 Task: Check the sale-to-list ratio of formal dining room in the last 5 years.
Action: Mouse moved to (985, 229)
Screenshot: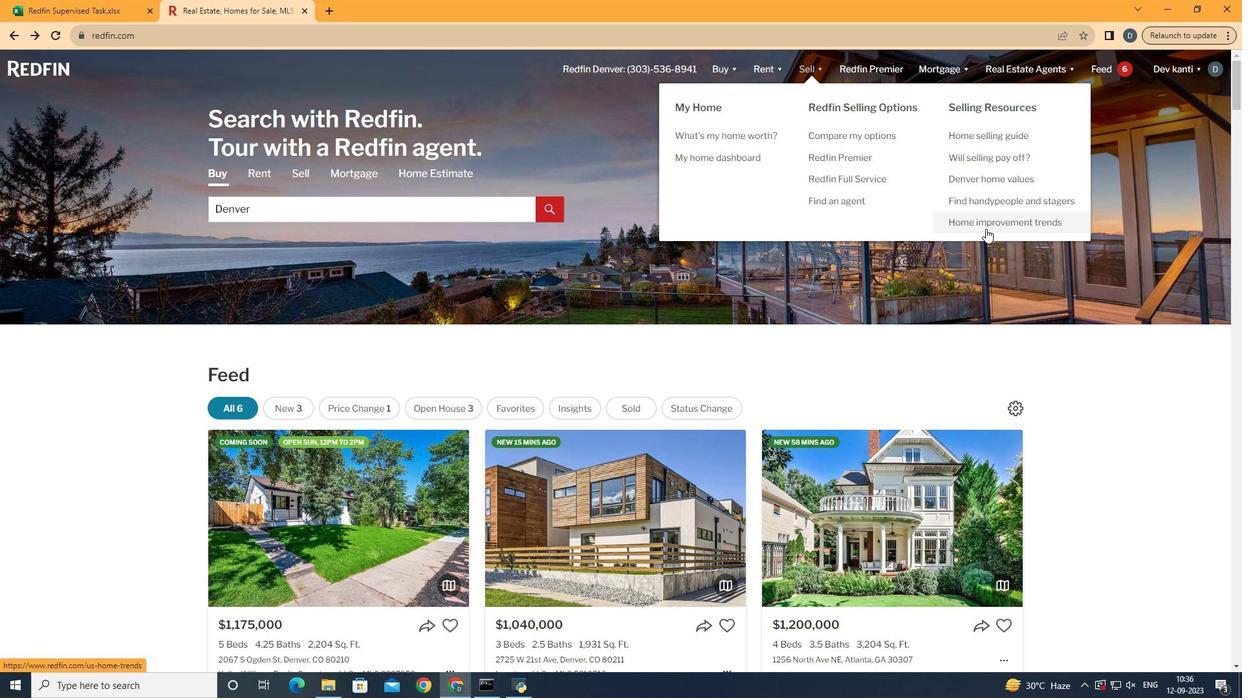 
Action: Mouse pressed left at (985, 229)
Screenshot: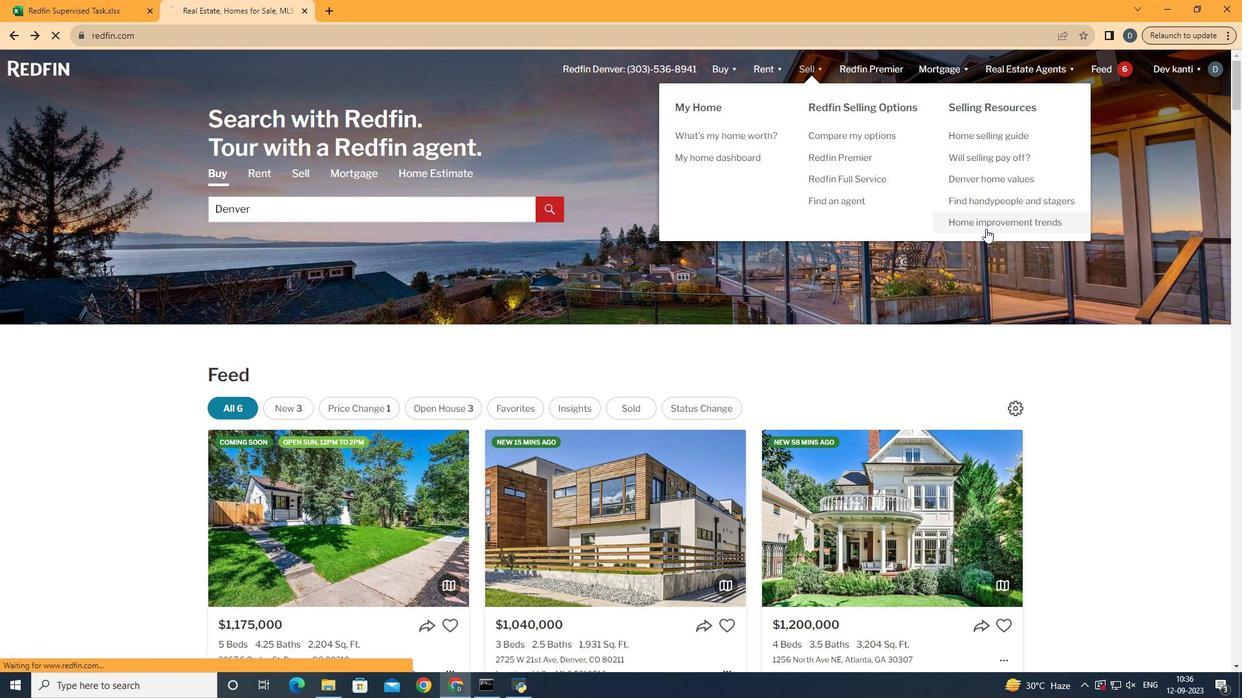 
Action: Mouse moved to (323, 247)
Screenshot: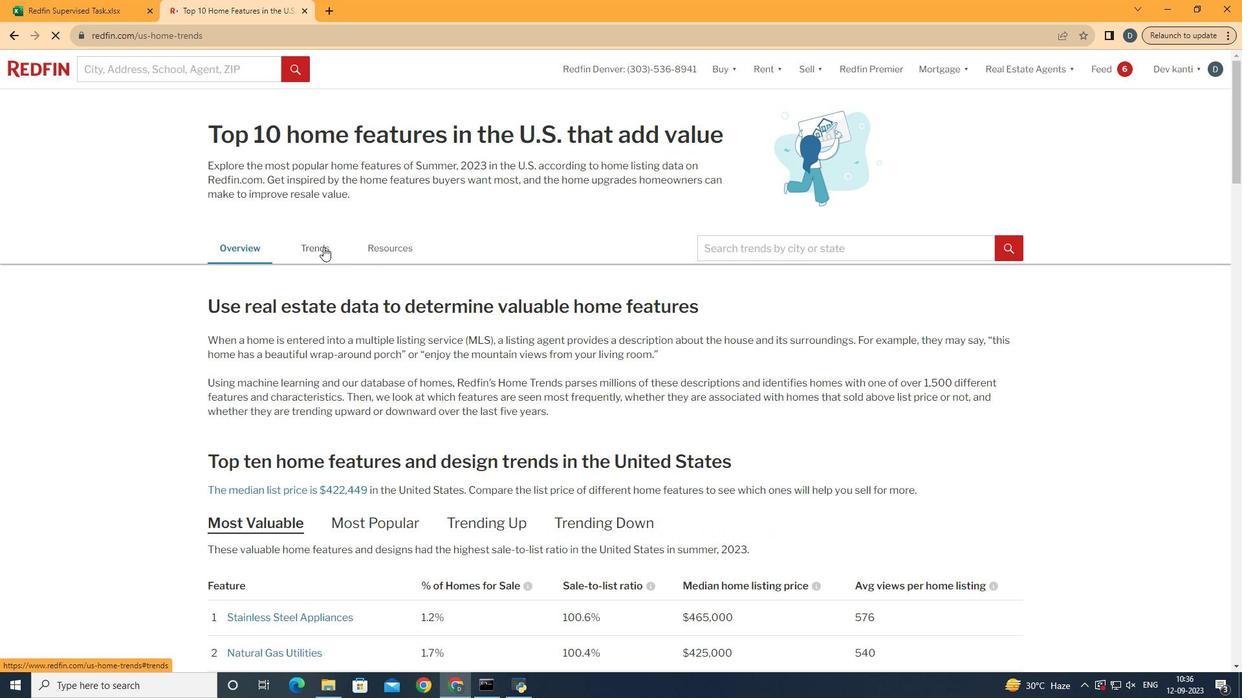
Action: Mouse pressed left at (323, 247)
Screenshot: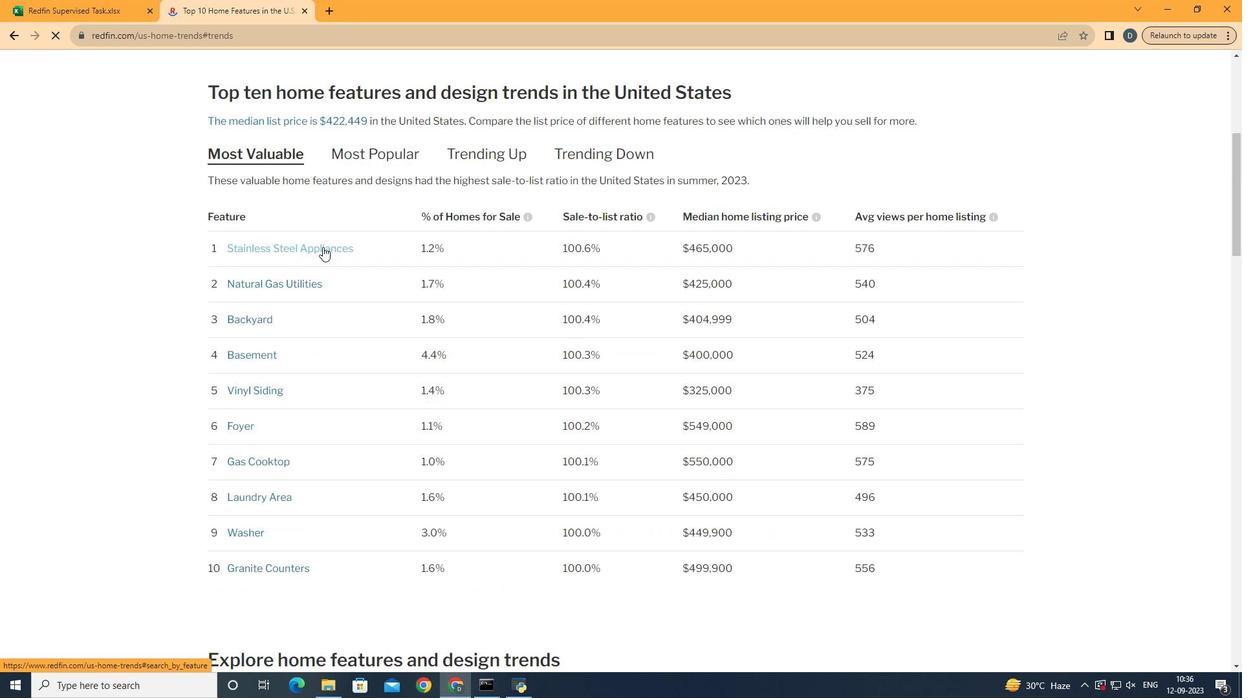
Action: Mouse moved to (364, 301)
Screenshot: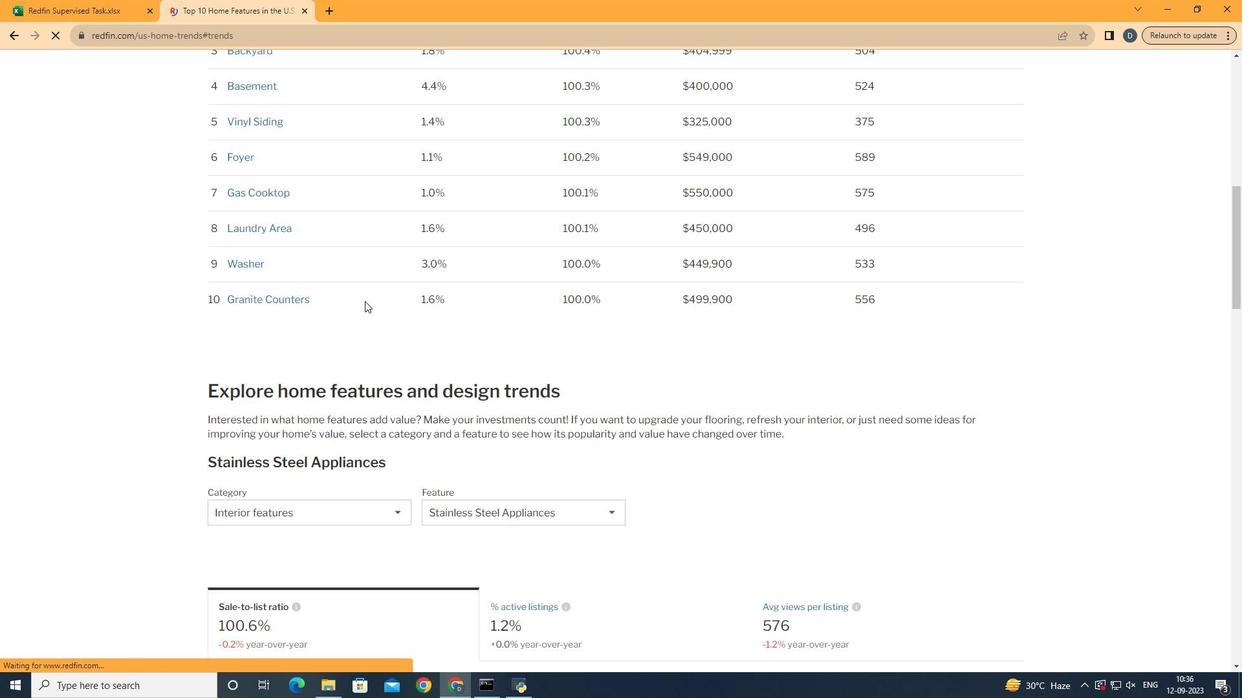 
Action: Mouse scrolled (364, 300) with delta (0, 0)
Screenshot: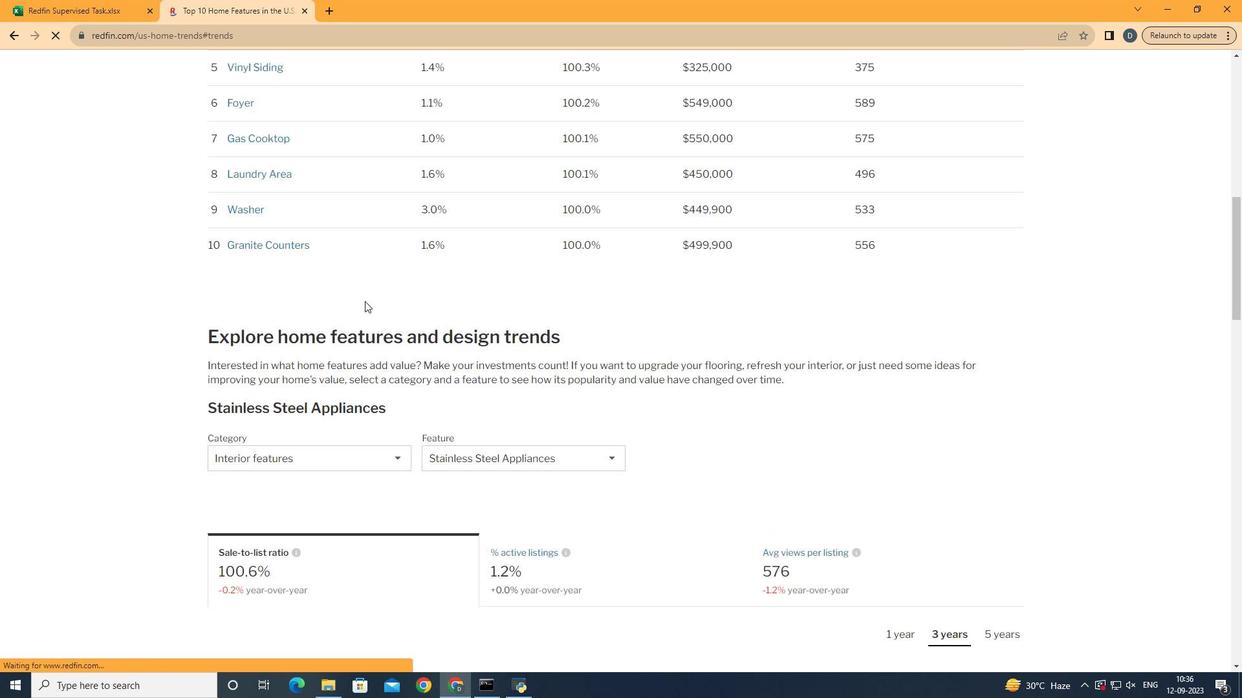 
Action: Mouse scrolled (364, 300) with delta (0, 0)
Screenshot: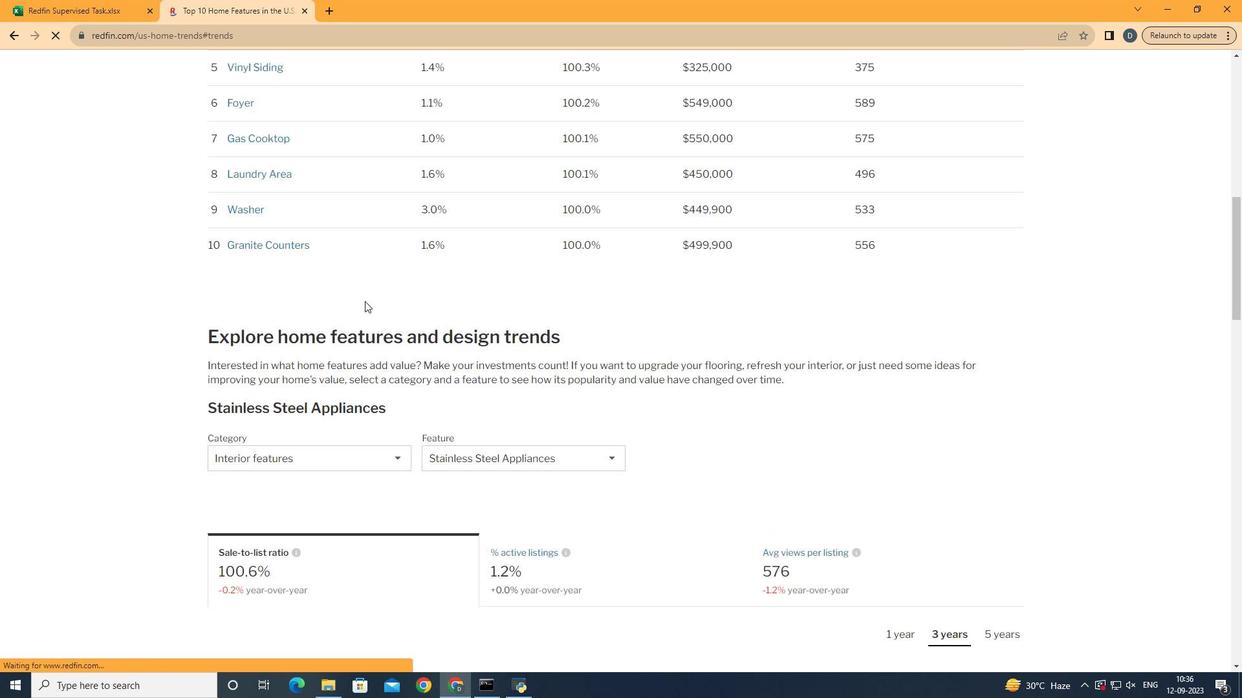 
Action: Mouse scrolled (364, 300) with delta (0, 0)
Screenshot: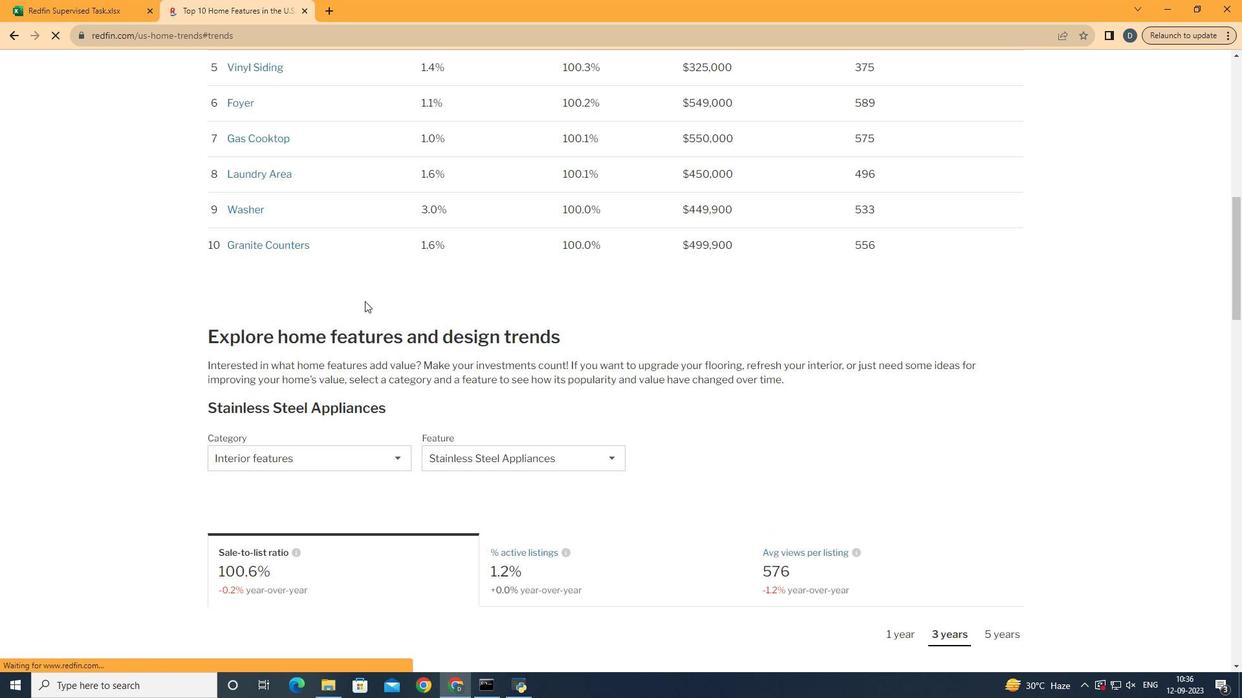 
Action: Mouse scrolled (364, 300) with delta (0, 0)
Screenshot: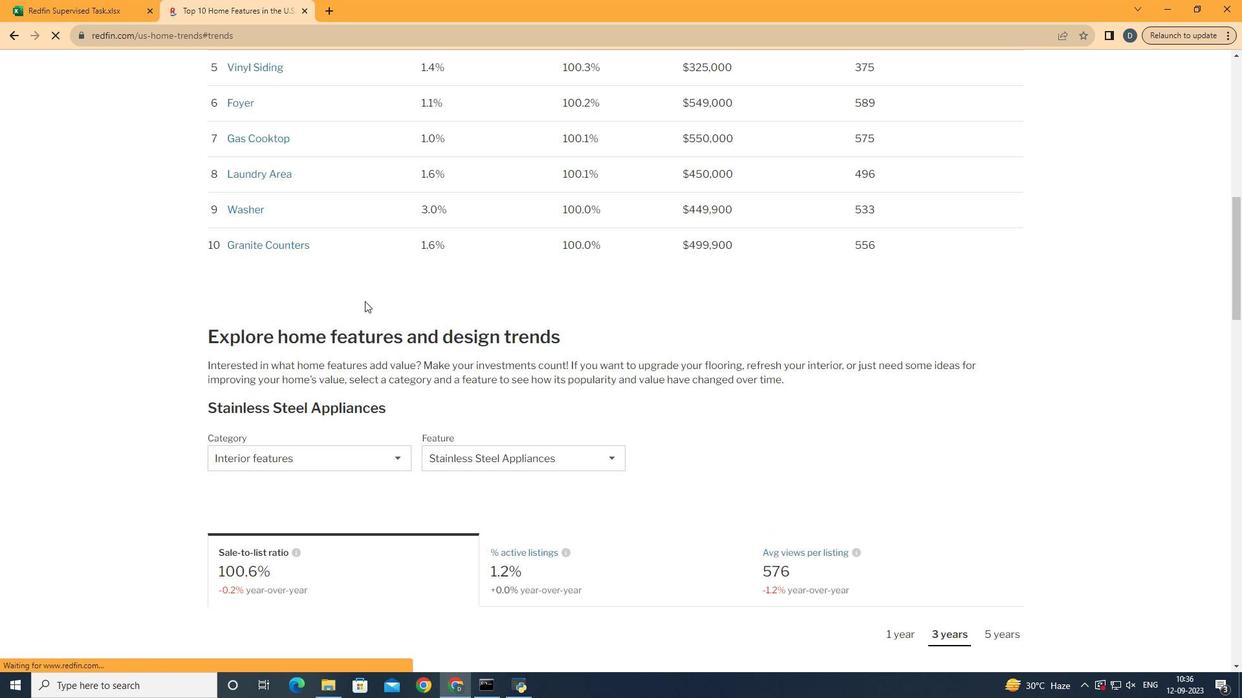 
Action: Mouse scrolled (364, 300) with delta (0, 0)
Screenshot: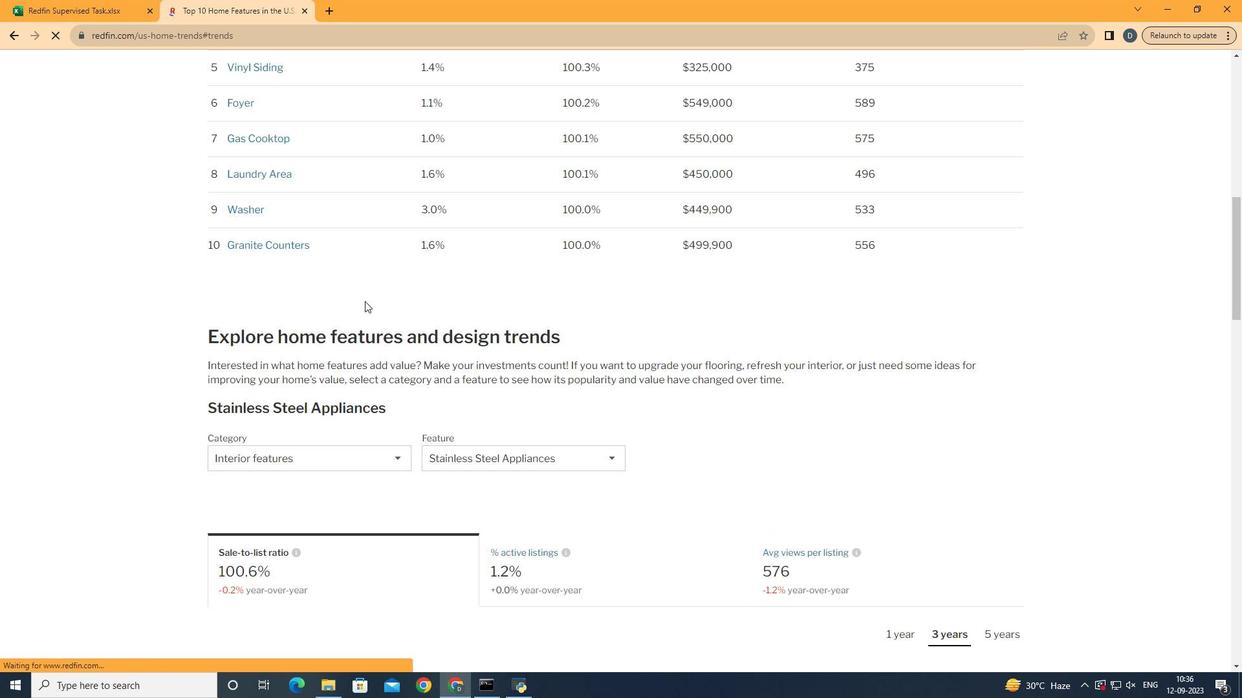 
Action: Mouse scrolled (364, 300) with delta (0, 0)
Screenshot: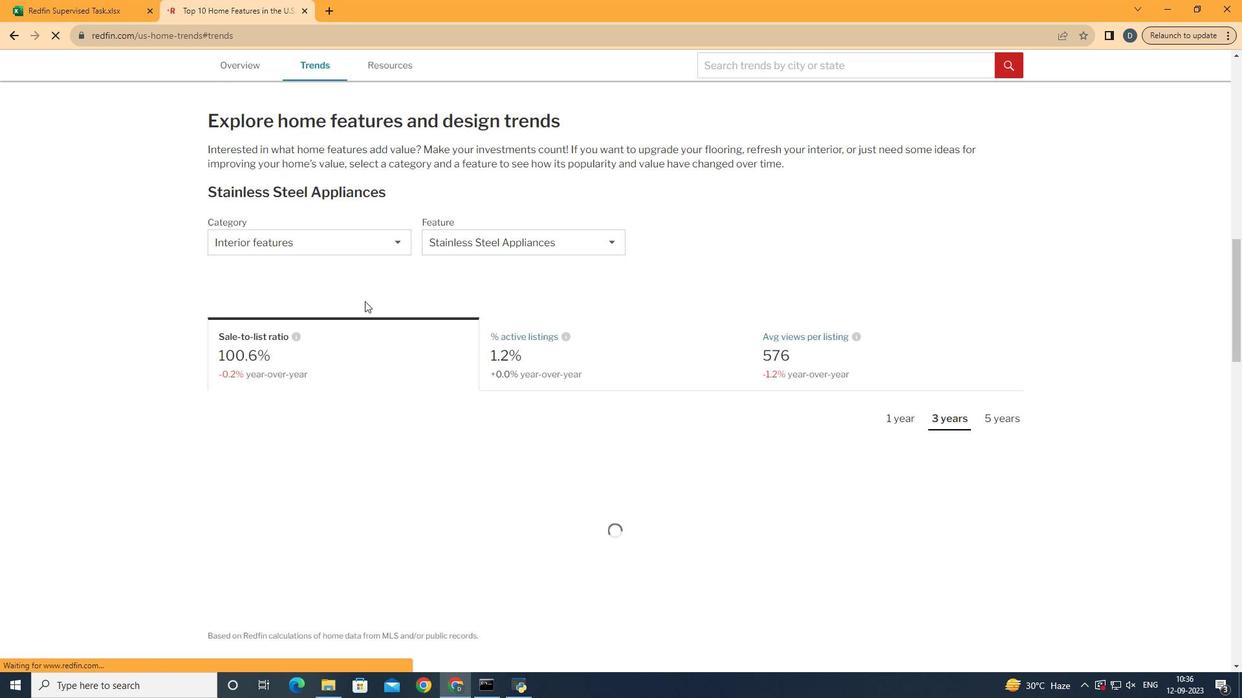 
Action: Mouse scrolled (364, 300) with delta (0, 0)
Screenshot: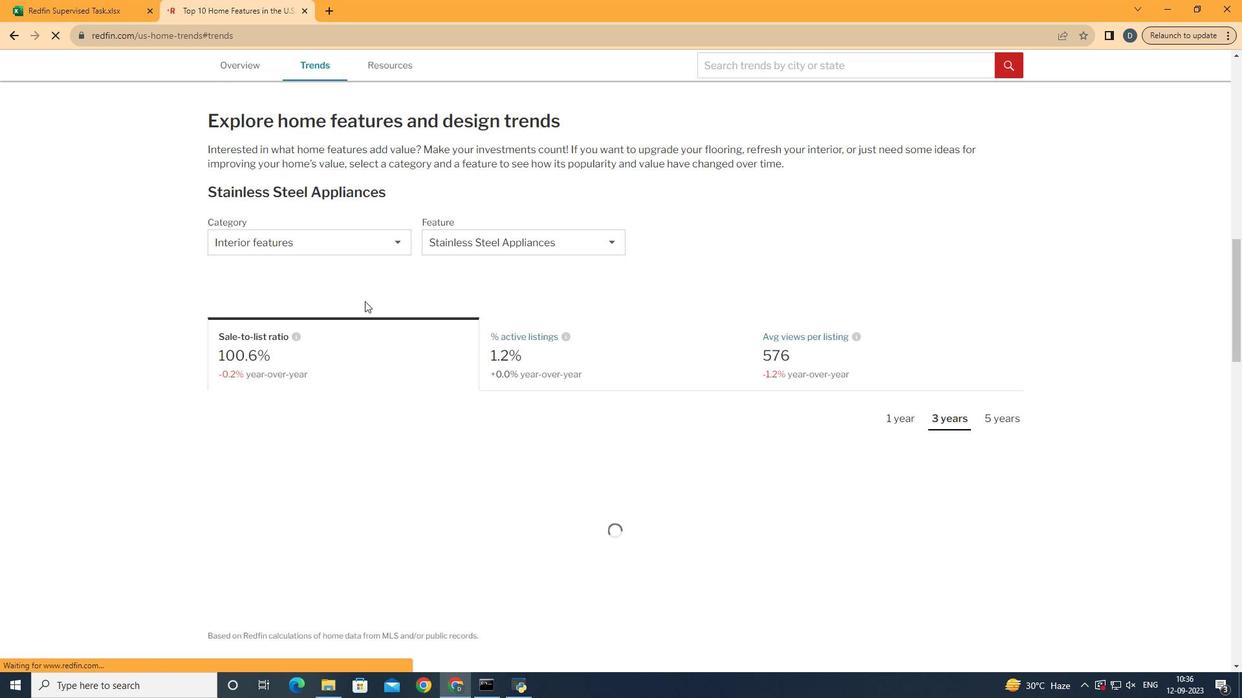 
Action: Mouse scrolled (364, 300) with delta (0, 0)
Screenshot: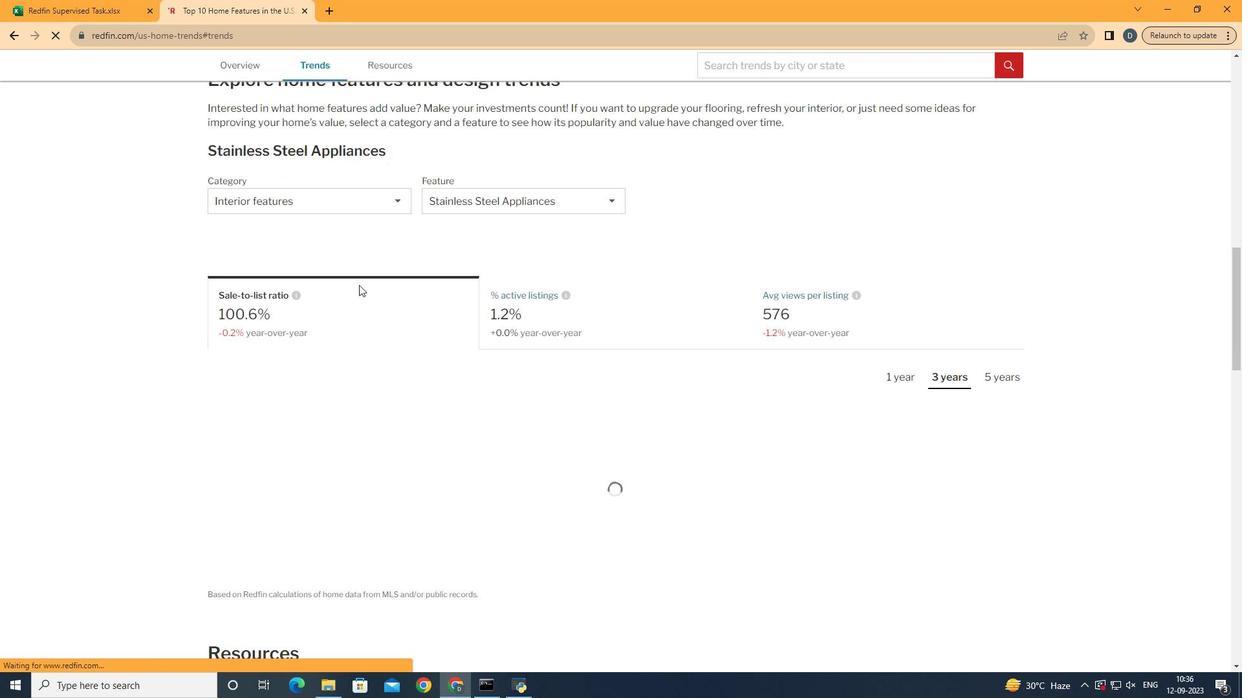 
Action: Mouse scrolled (364, 300) with delta (0, 0)
Screenshot: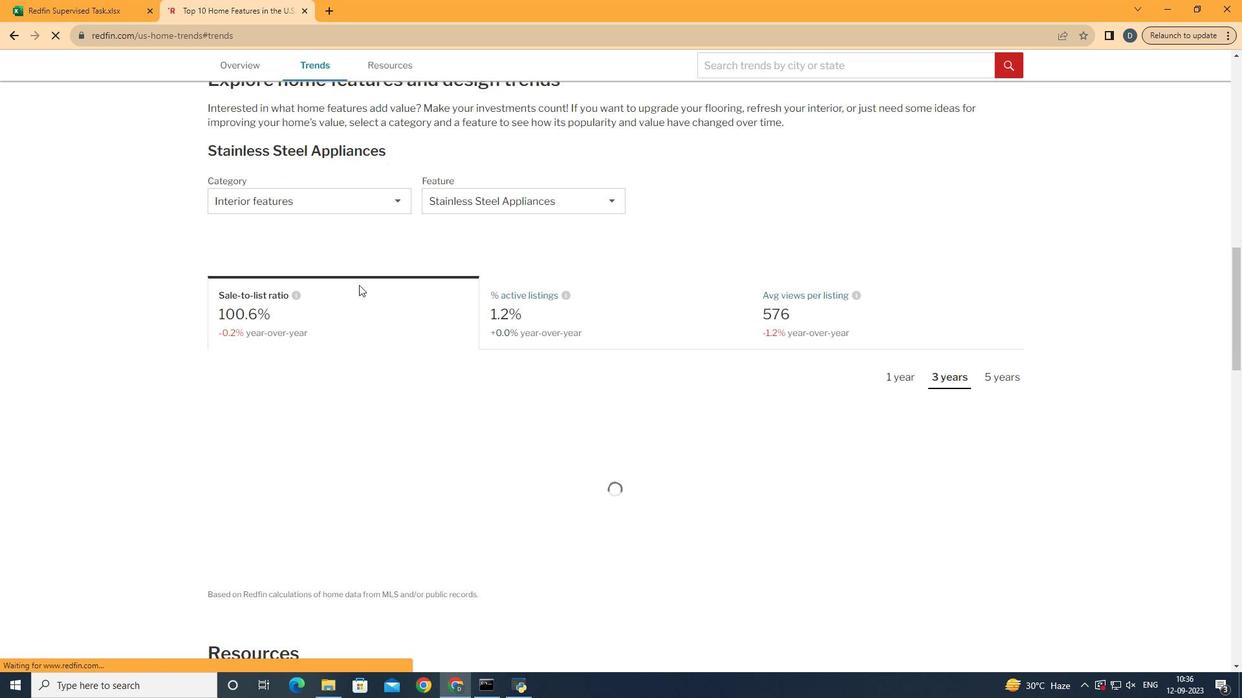 
Action: Mouse moved to (366, 247)
Screenshot: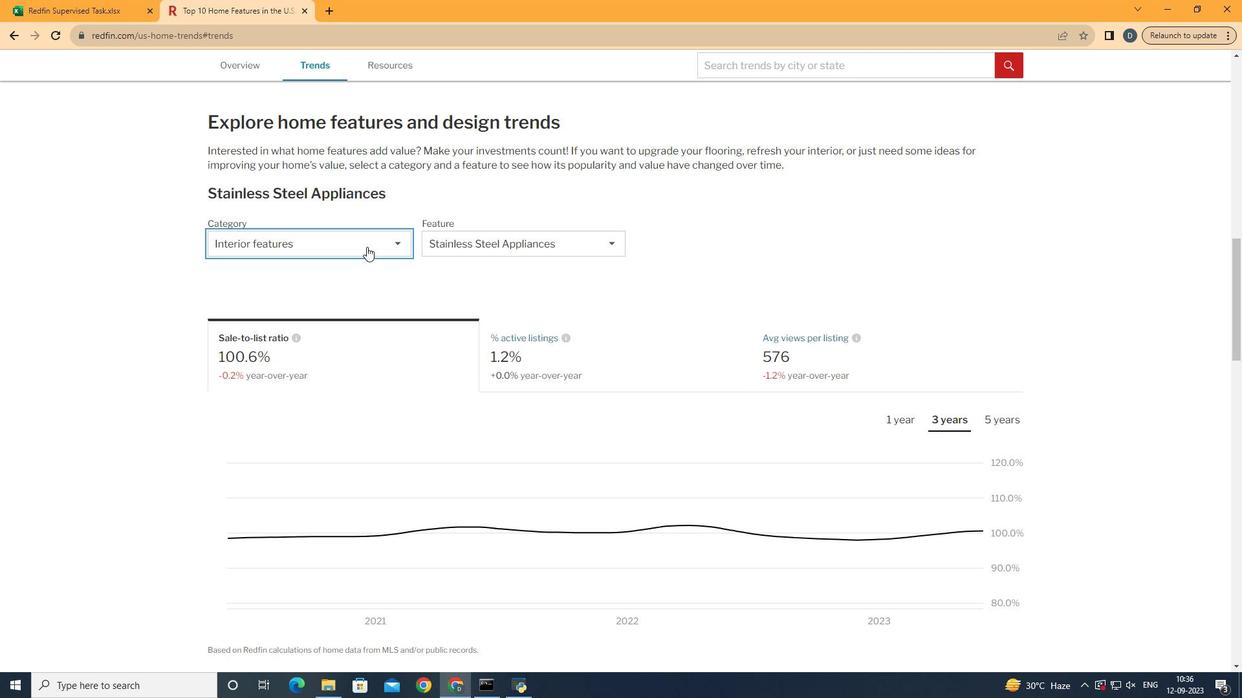 
Action: Mouse pressed left at (366, 247)
Screenshot: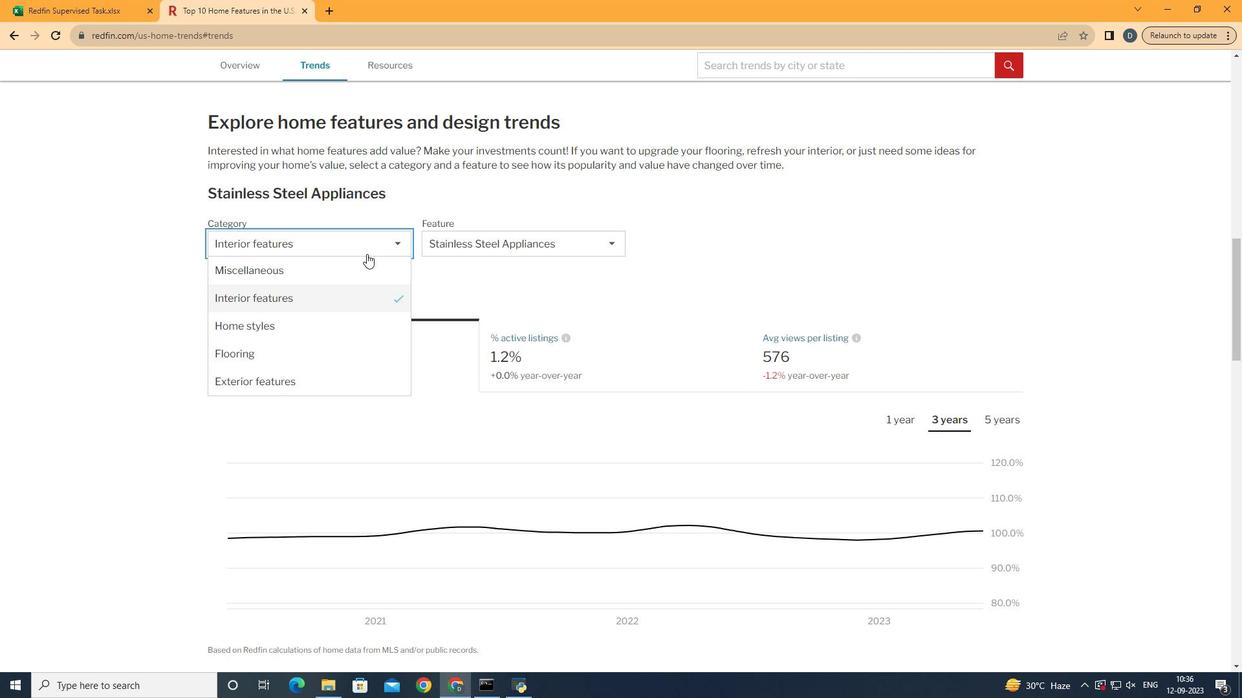 
Action: Mouse moved to (371, 319)
Screenshot: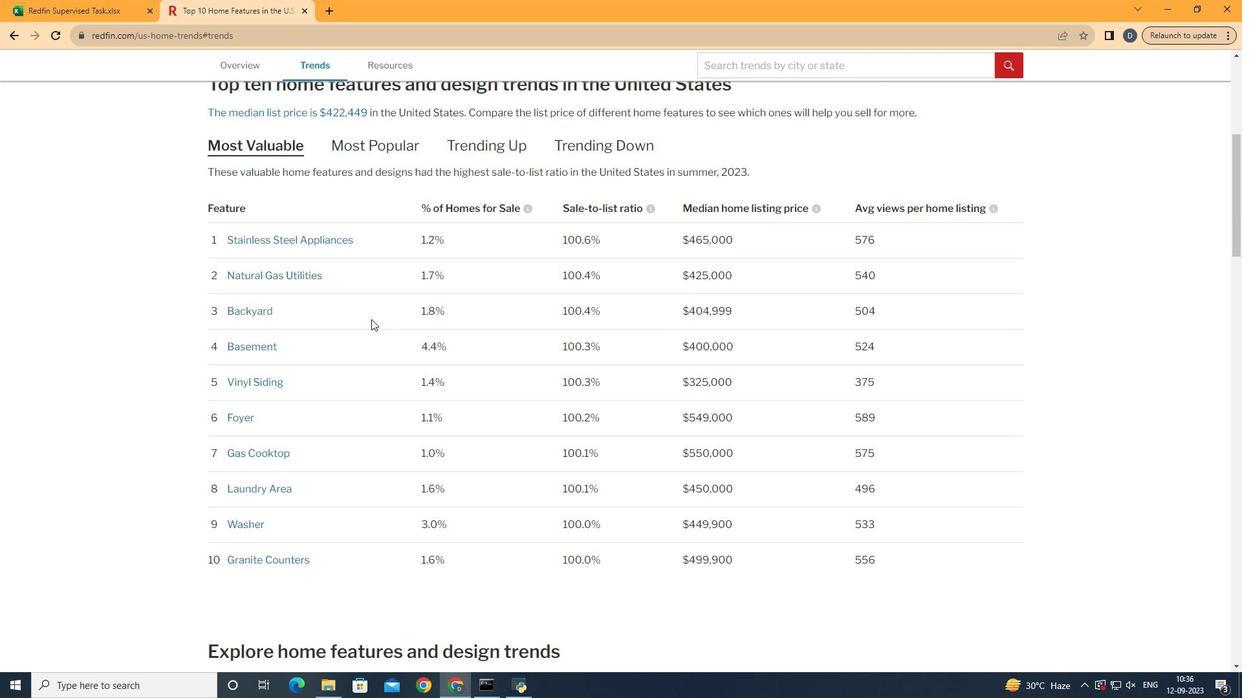 
Action: Mouse scrolled (371, 318) with delta (0, 0)
Screenshot: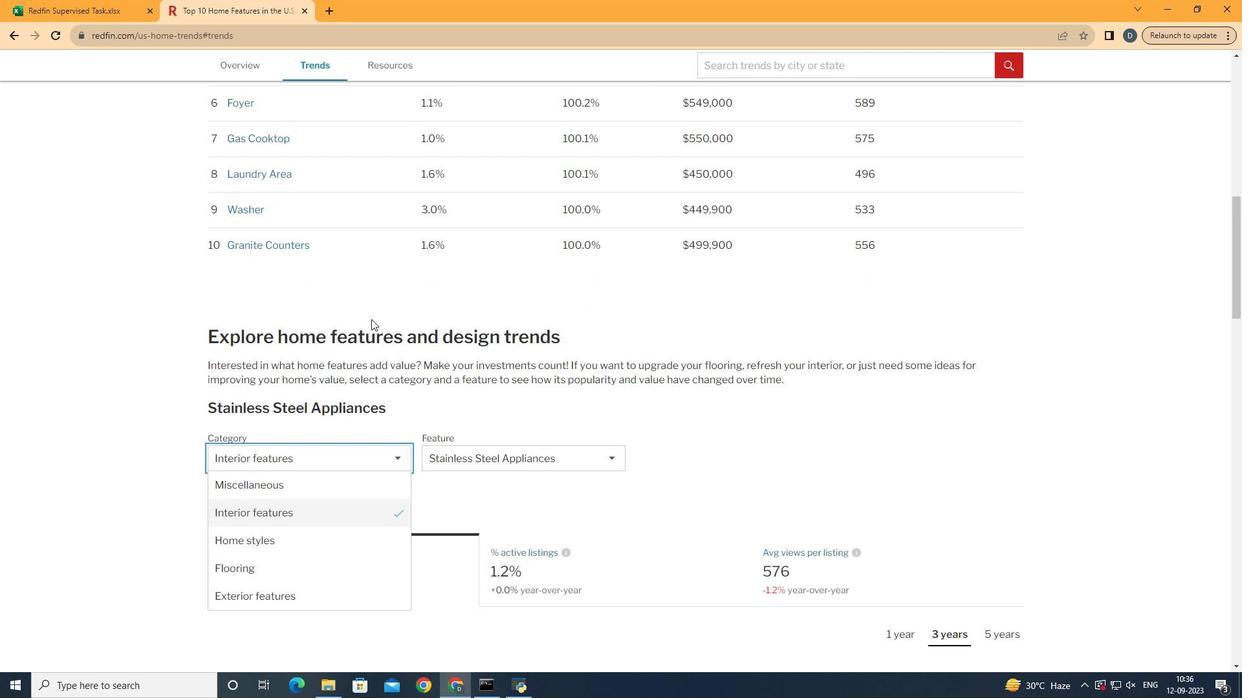 
Action: Mouse scrolled (371, 318) with delta (0, 0)
Screenshot: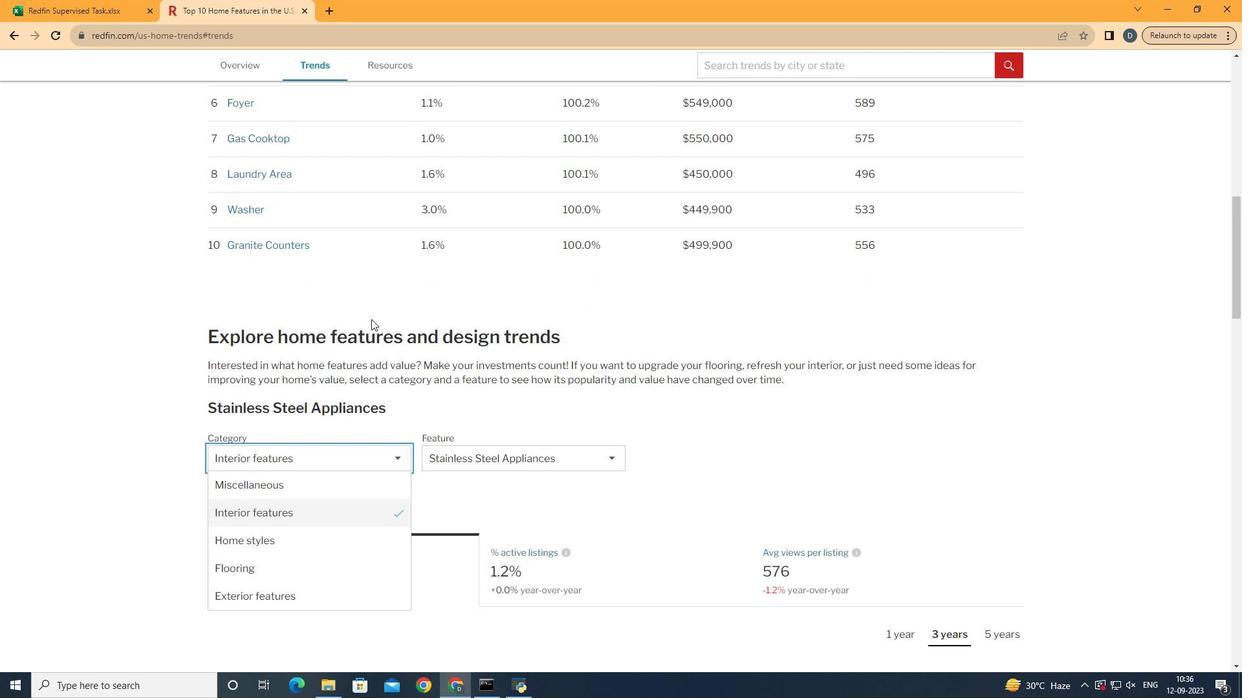 
Action: Mouse scrolled (371, 318) with delta (0, 0)
Screenshot: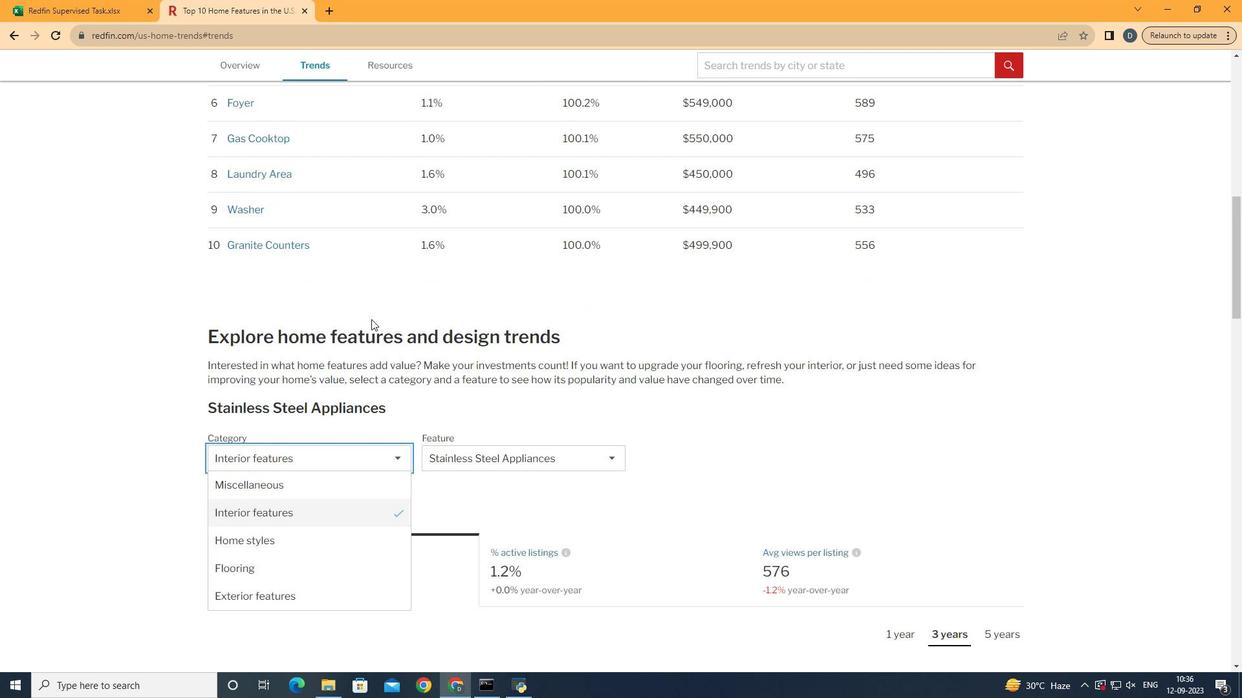 
Action: Mouse scrolled (371, 318) with delta (0, 0)
Screenshot: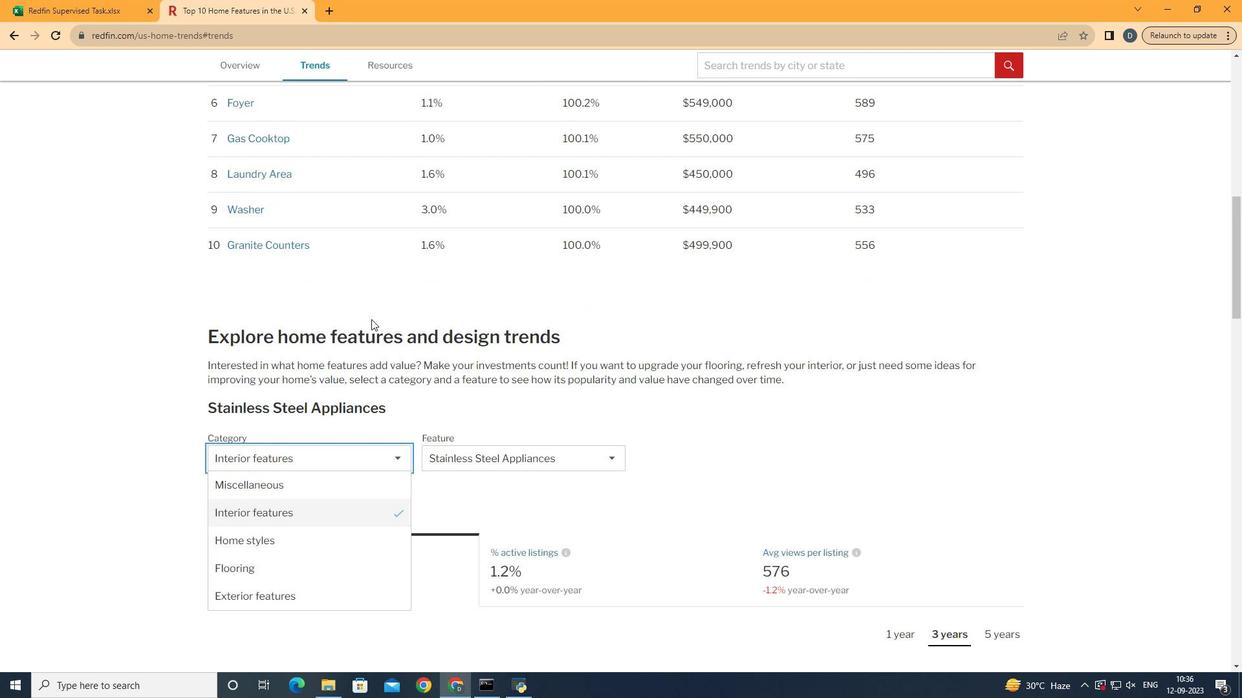 
Action: Mouse scrolled (371, 318) with delta (0, 0)
Screenshot: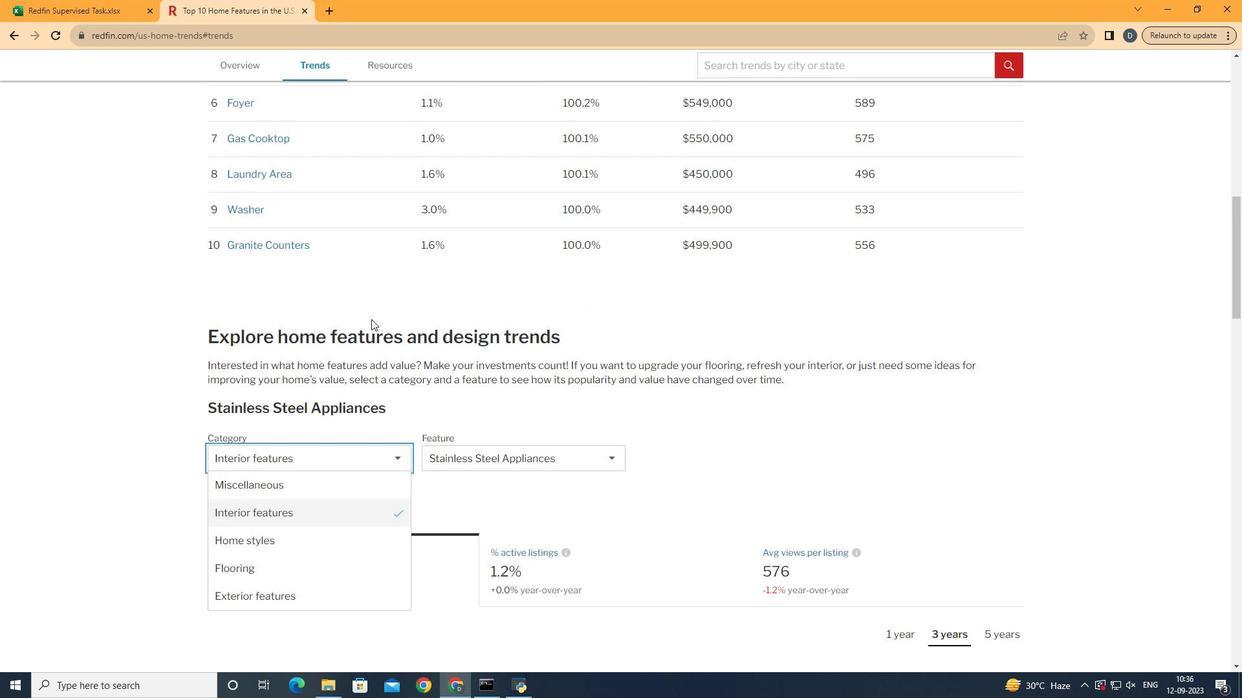 
Action: Mouse scrolled (371, 318) with delta (0, 0)
Screenshot: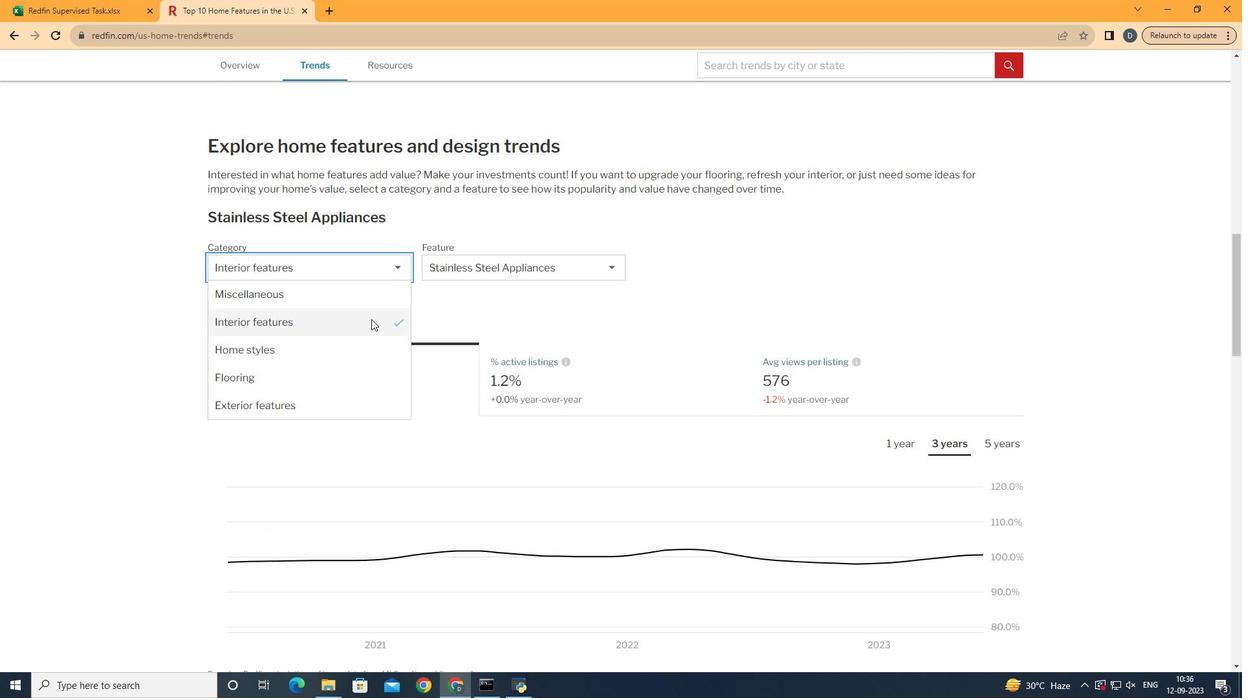 
Action: Mouse scrolled (371, 318) with delta (0, 0)
Screenshot: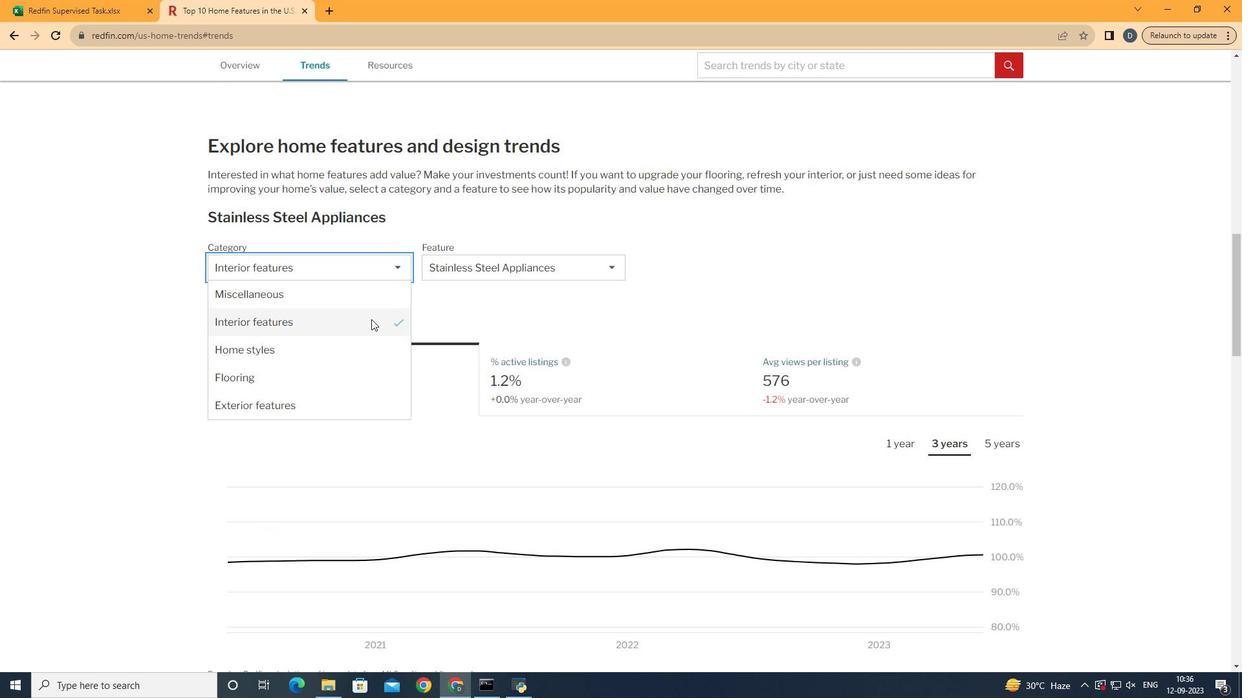 
Action: Mouse scrolled (371, 318) with delta (0, 0)
Screenshot: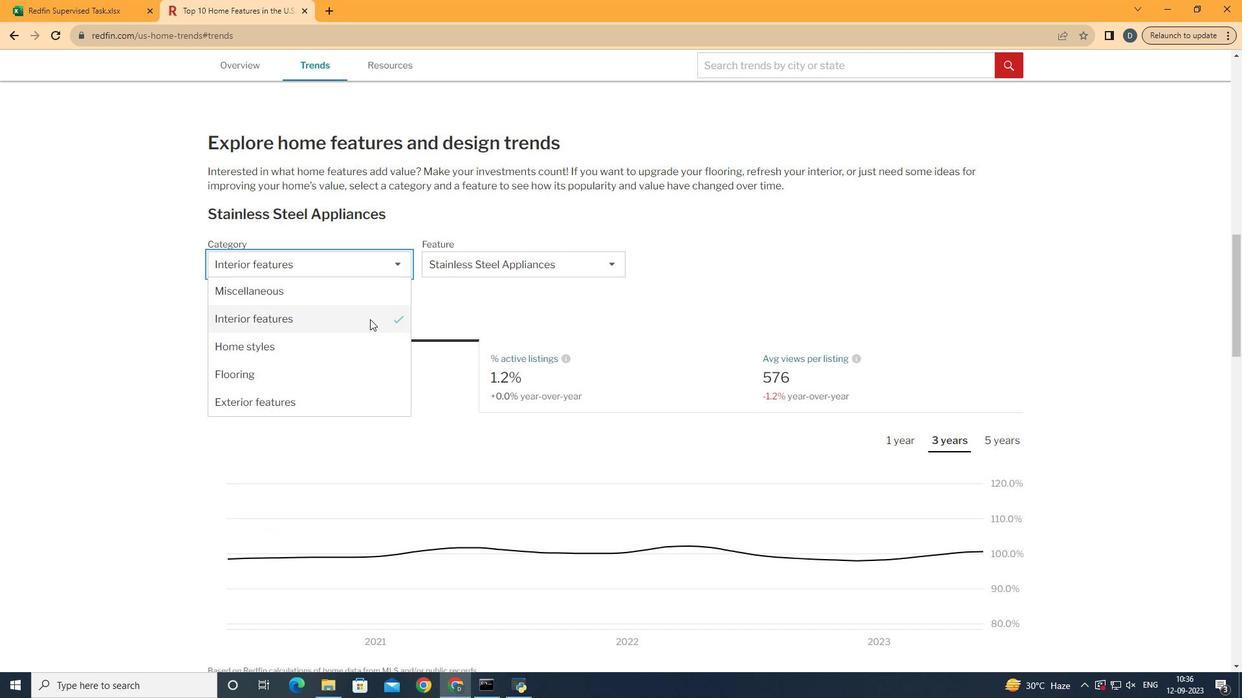 
Action: Mouse moved to (370, 319)
Screenshot: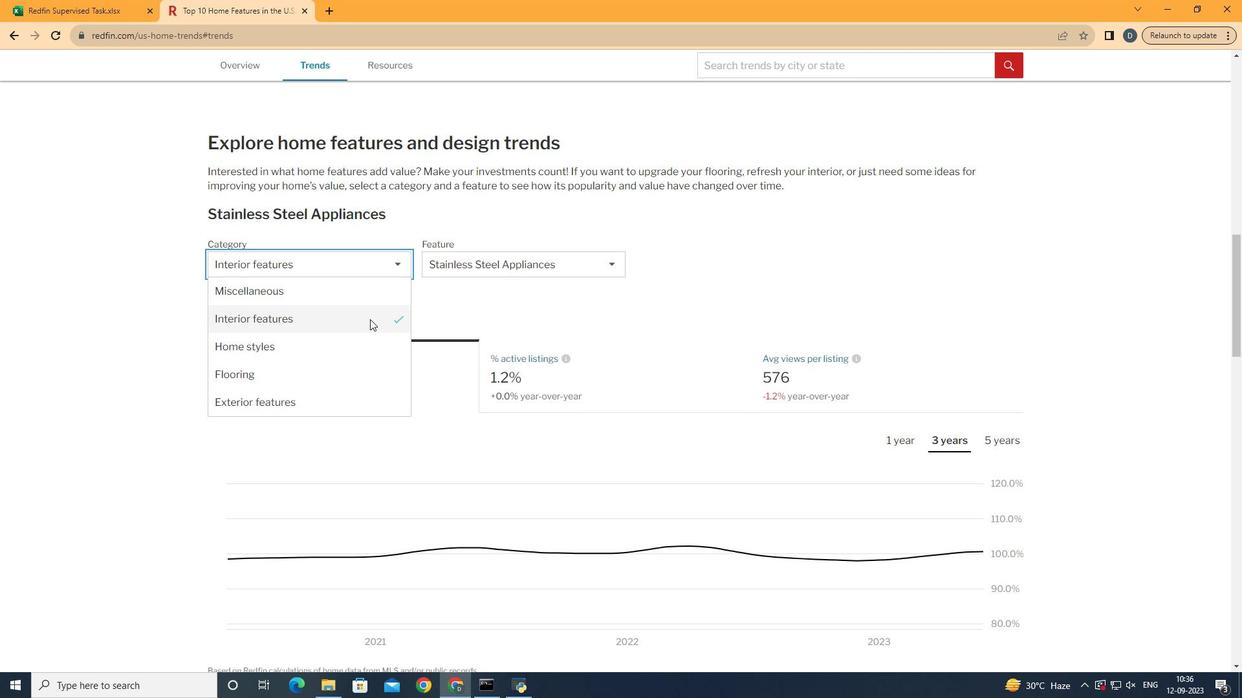 
Action: Mouse pressed left at (370, 319)
Screenshot: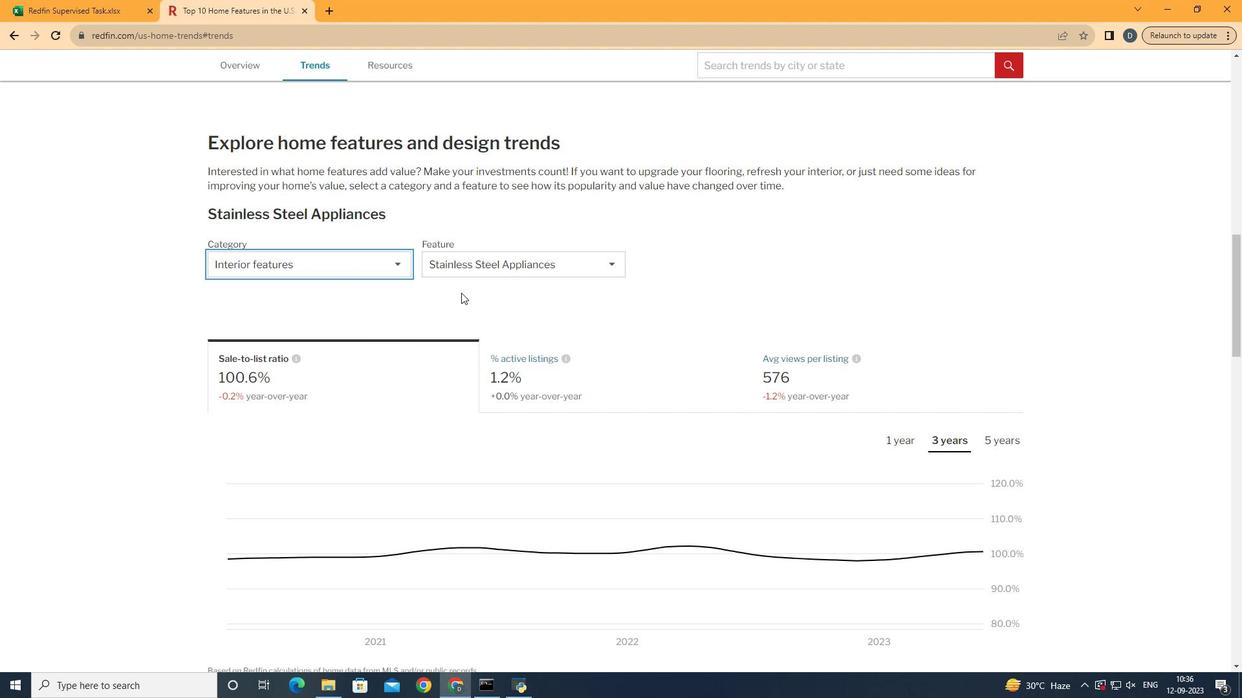 
Action: Mouse moved to (550, 255)
Screenshot: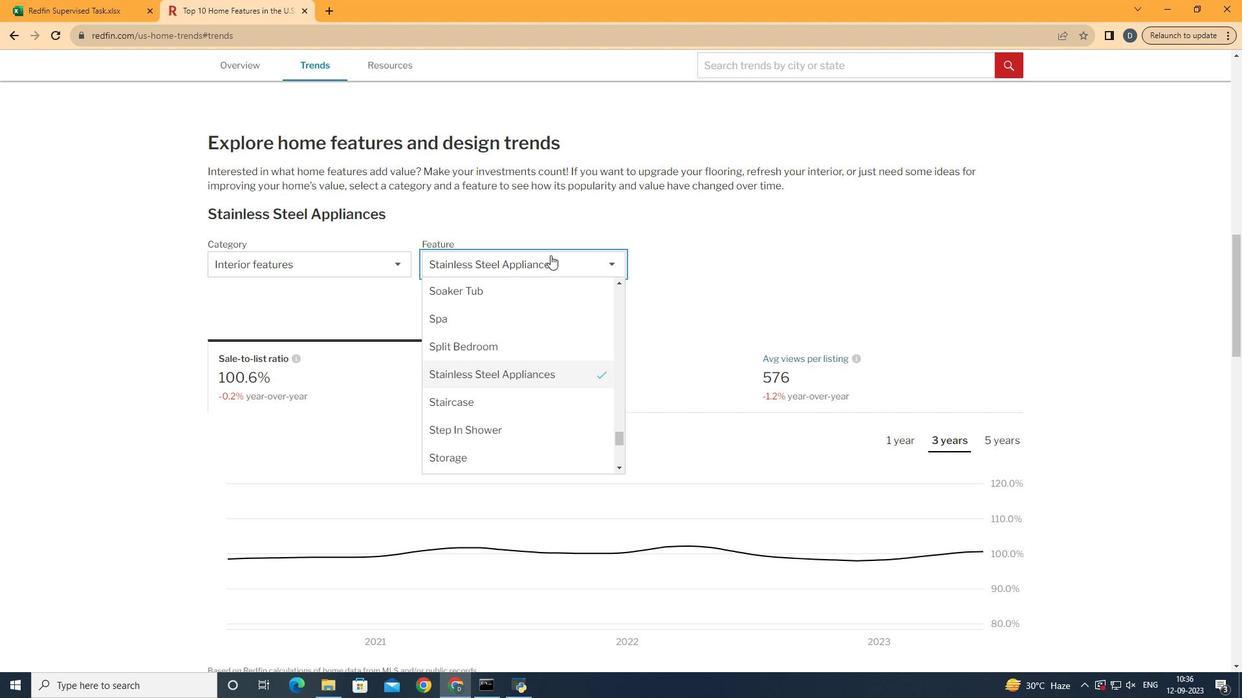 
Action: Mouse pressed left at (550, 255)
Screenshot: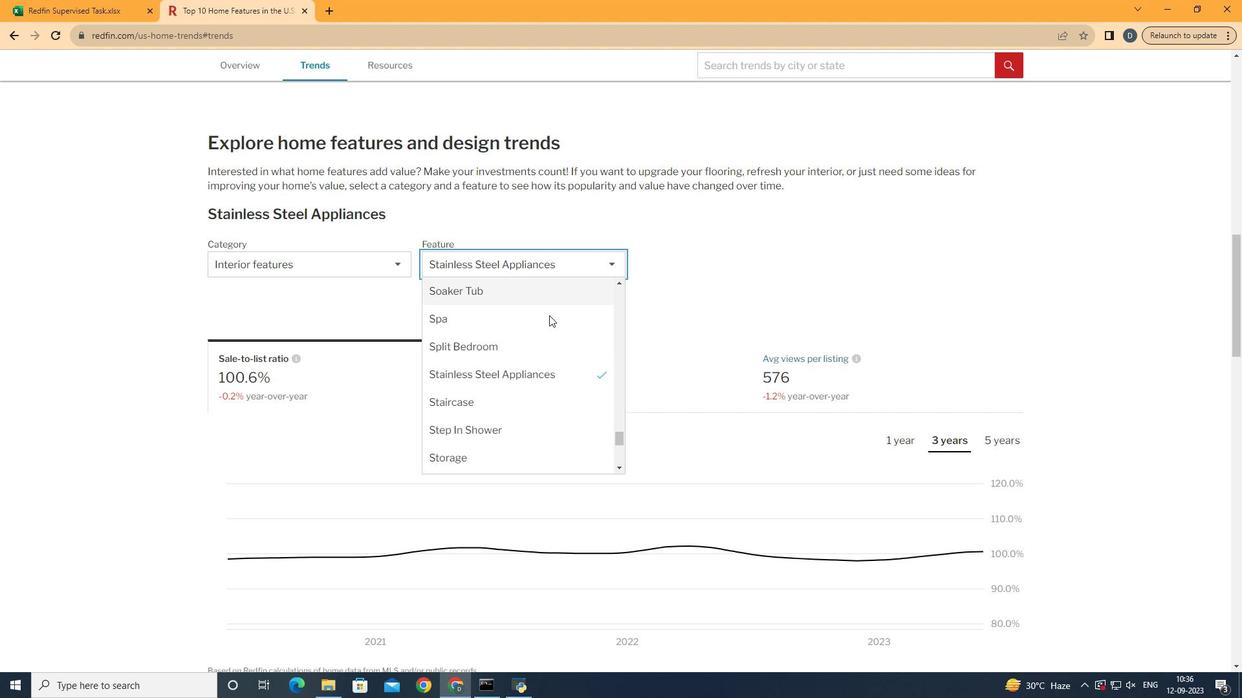 
Action: Mouse moved to (553, 342)
Screenshot: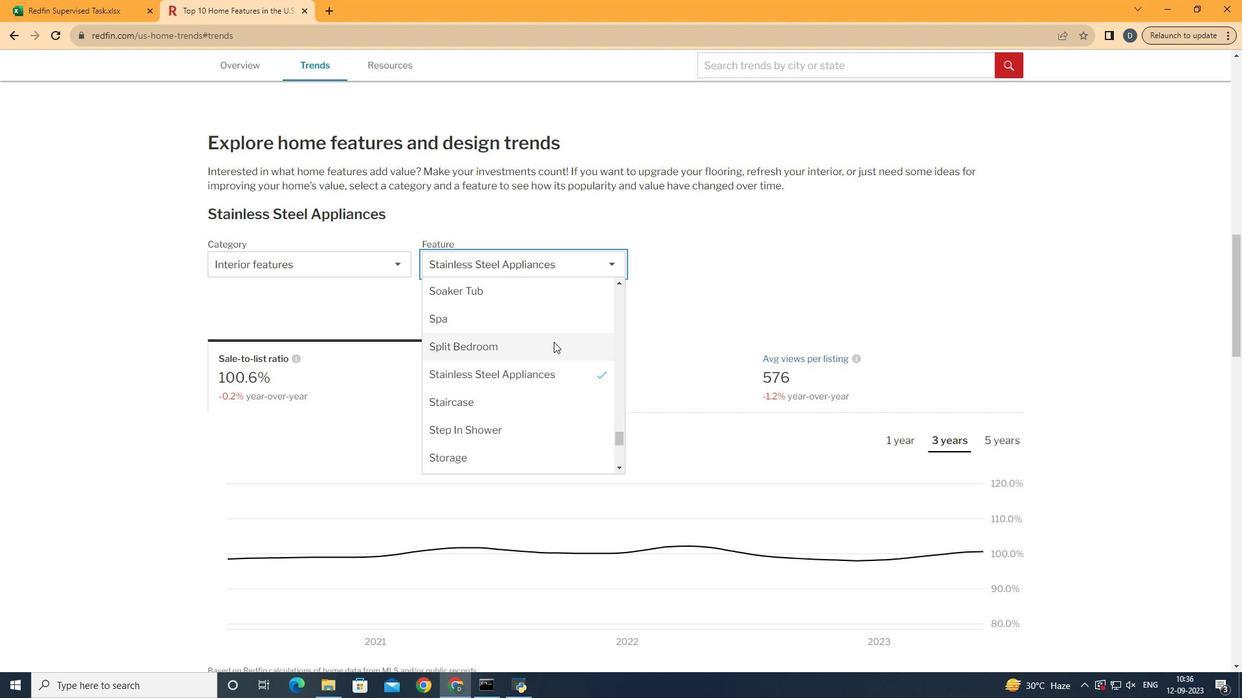 
Action: Mouse scrolled (553, 342) with delta (0, 0)
Screenshot: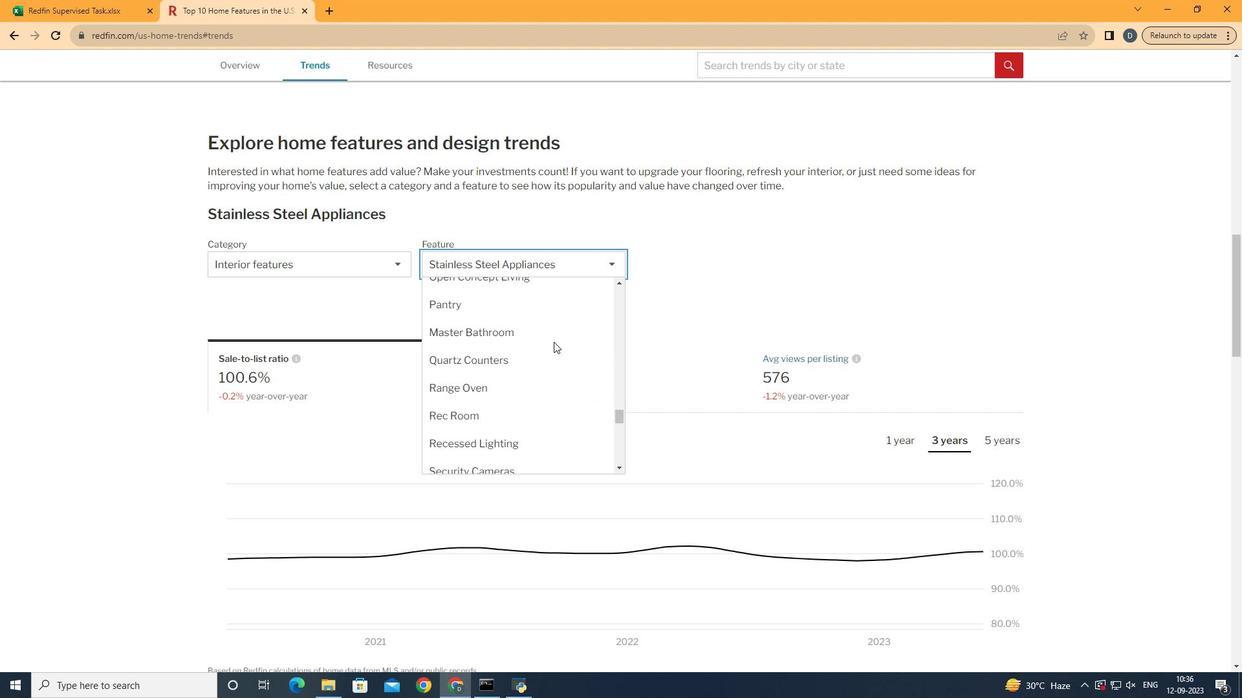 
Action: Mouse scrolled (553, 342) with delta (0, 0)
Screenshot: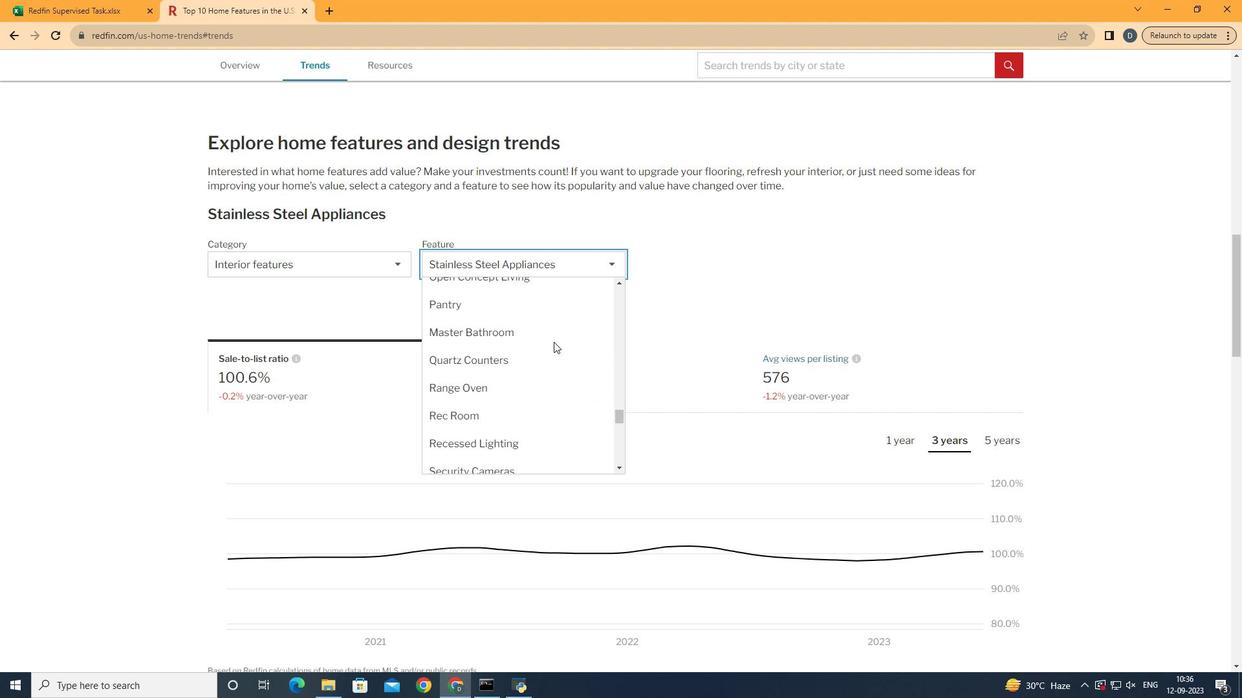 
Action: Mouse scrolled (553, 342) with delta (0, 0)
Screenshot: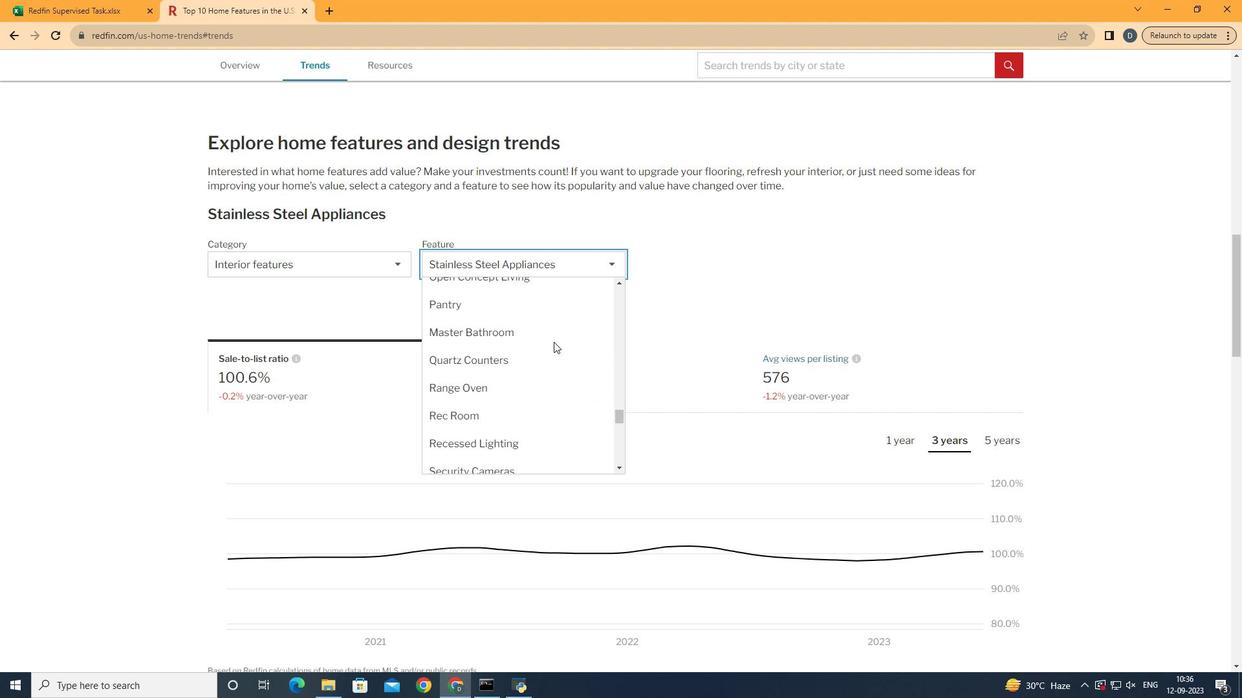 
Action: Mouse scrolled (553, 342) with delta (0, 0)
Screenshot: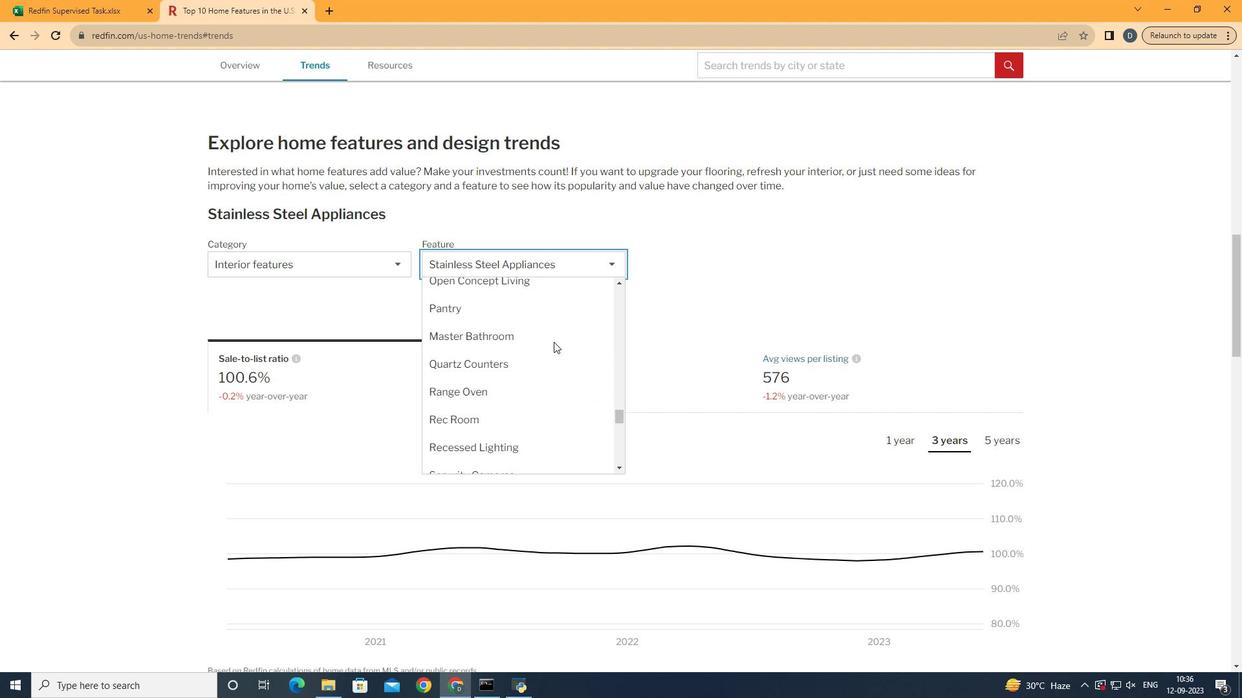 
Action: Mouse scrolled (553, 342) with delta (0, 0)
Screenshot: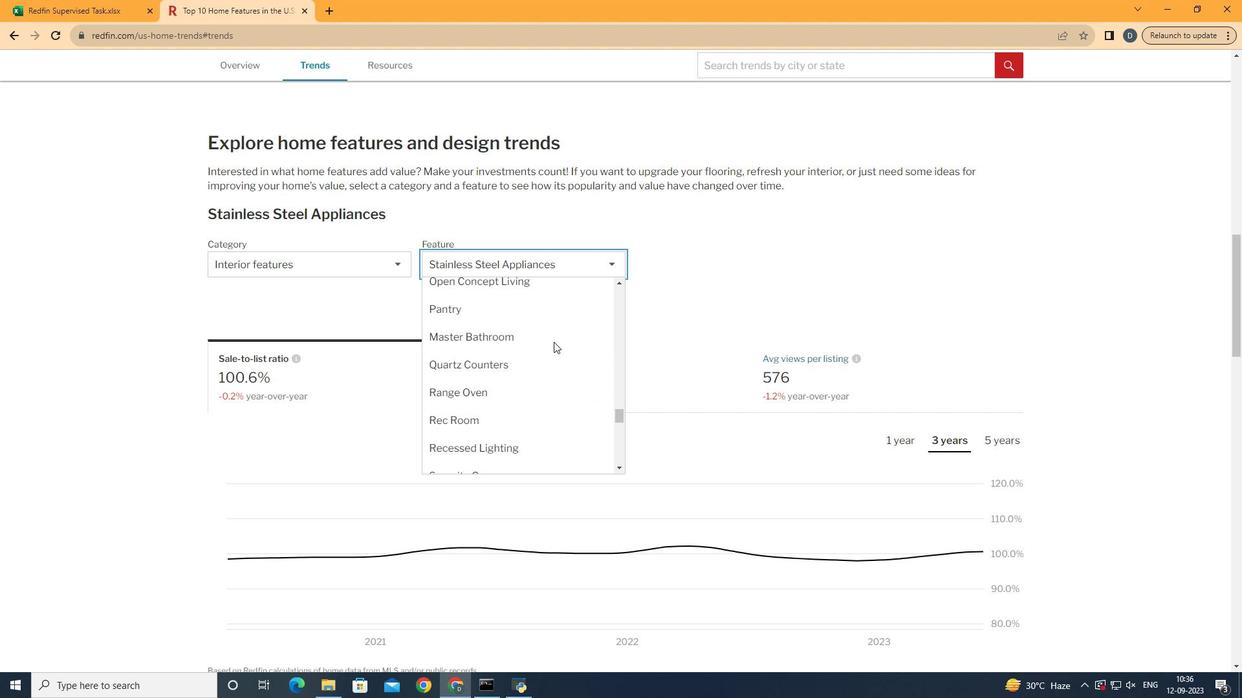 
Action: Mouse scrolled (553, 342) with delta (0, 0)
Screenshot: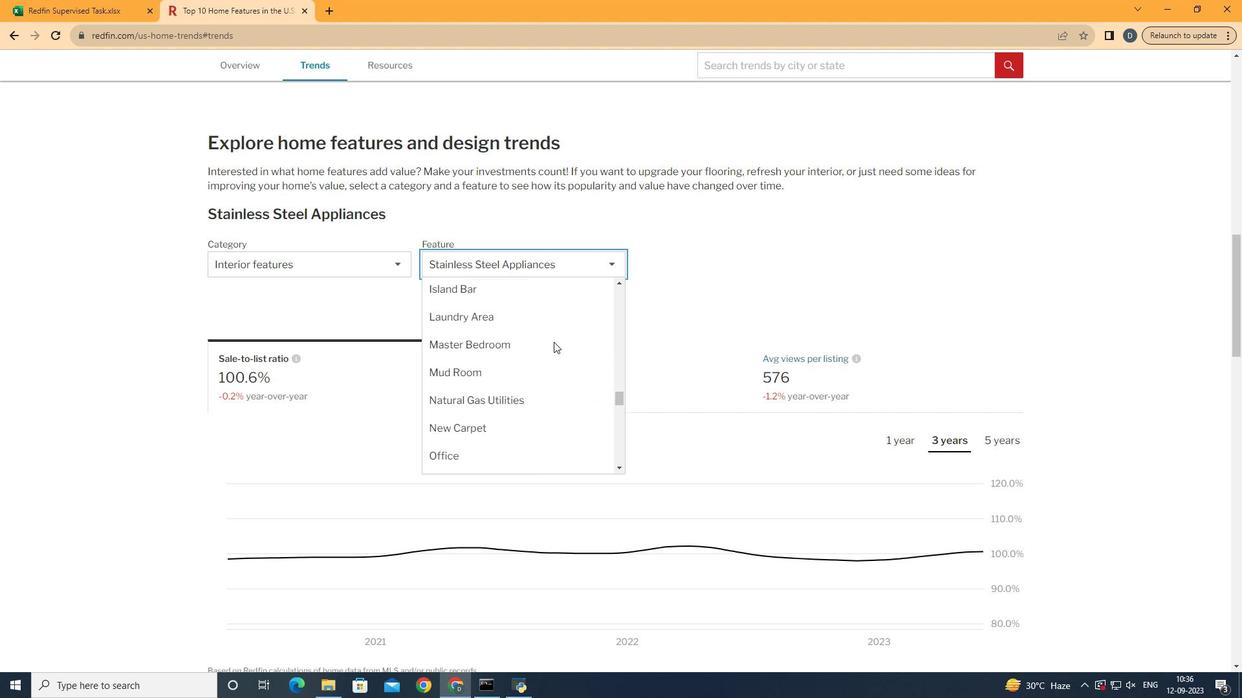 
Action: Mouse scrolled (553, 342) with delta (0, 0)
Screenshot: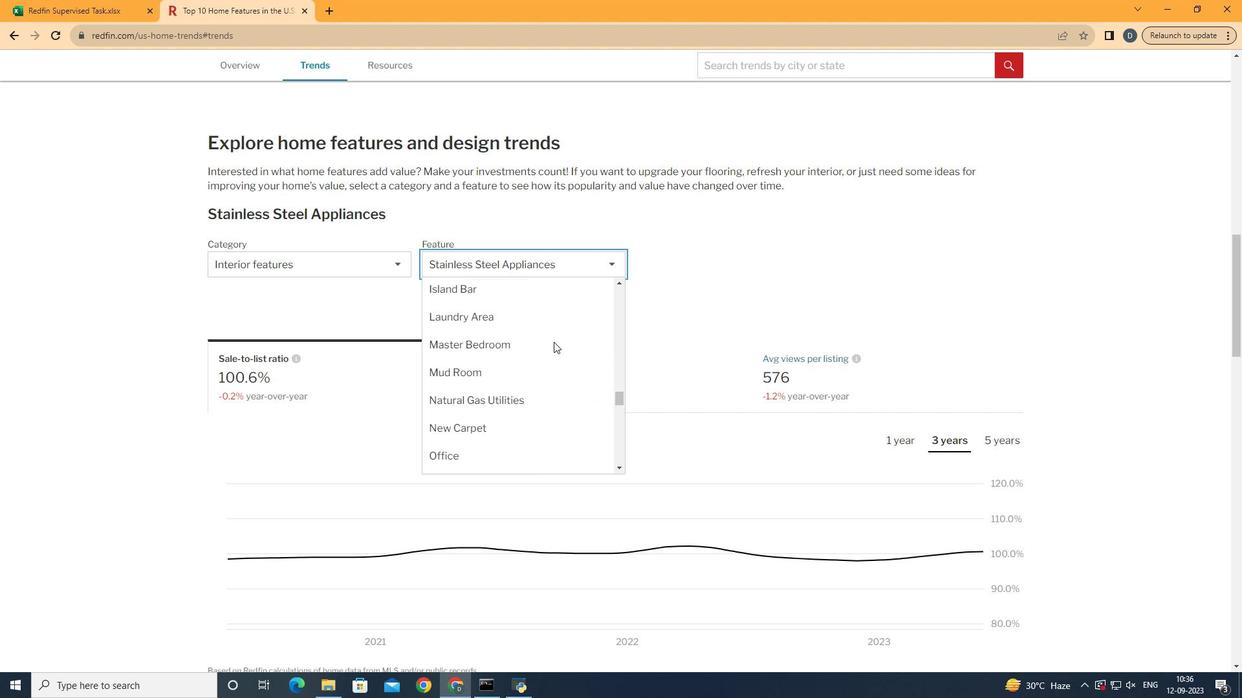 
Action: Mouse scrolled (553, 342) with delta (0, 0)
Screenshot: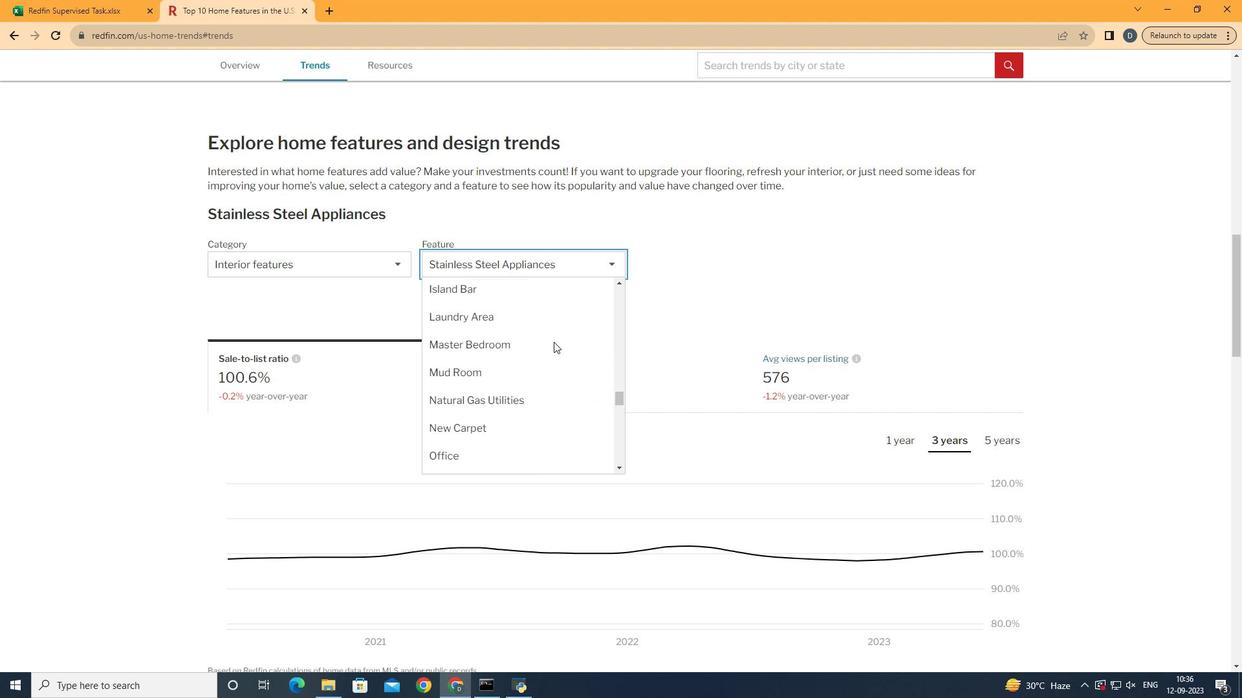 
Action: Mouse scrolled (553, 342) with delta (0, 0)
Screenshot: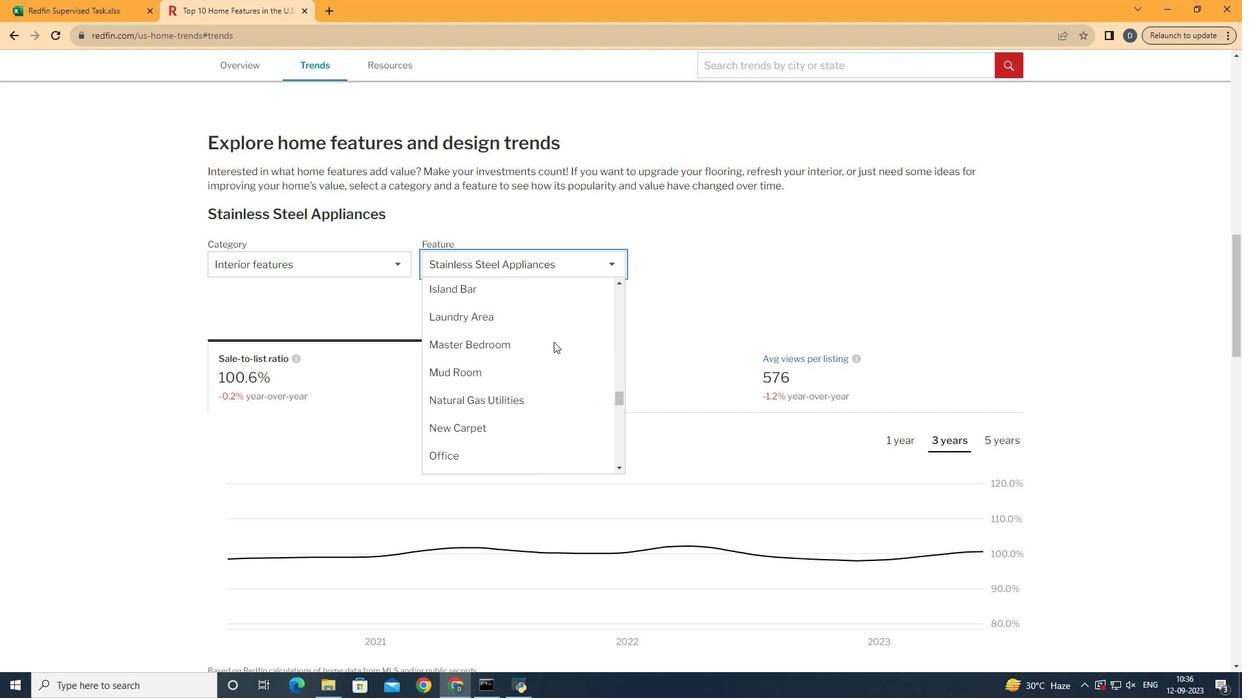 
Action: Mouse scrolled (553, 342) with delta (0, 0)
Screenshot: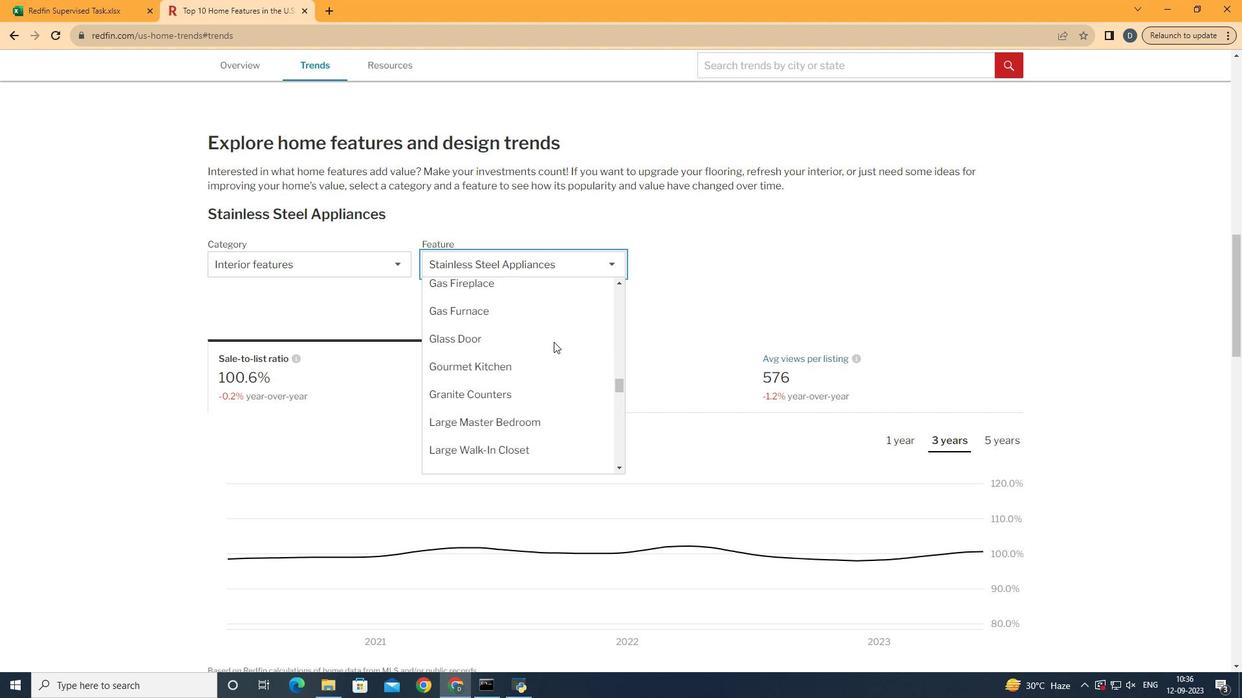 
Action: Mouse scrolled (553, 342) with delta (0, 0)
Screenshot: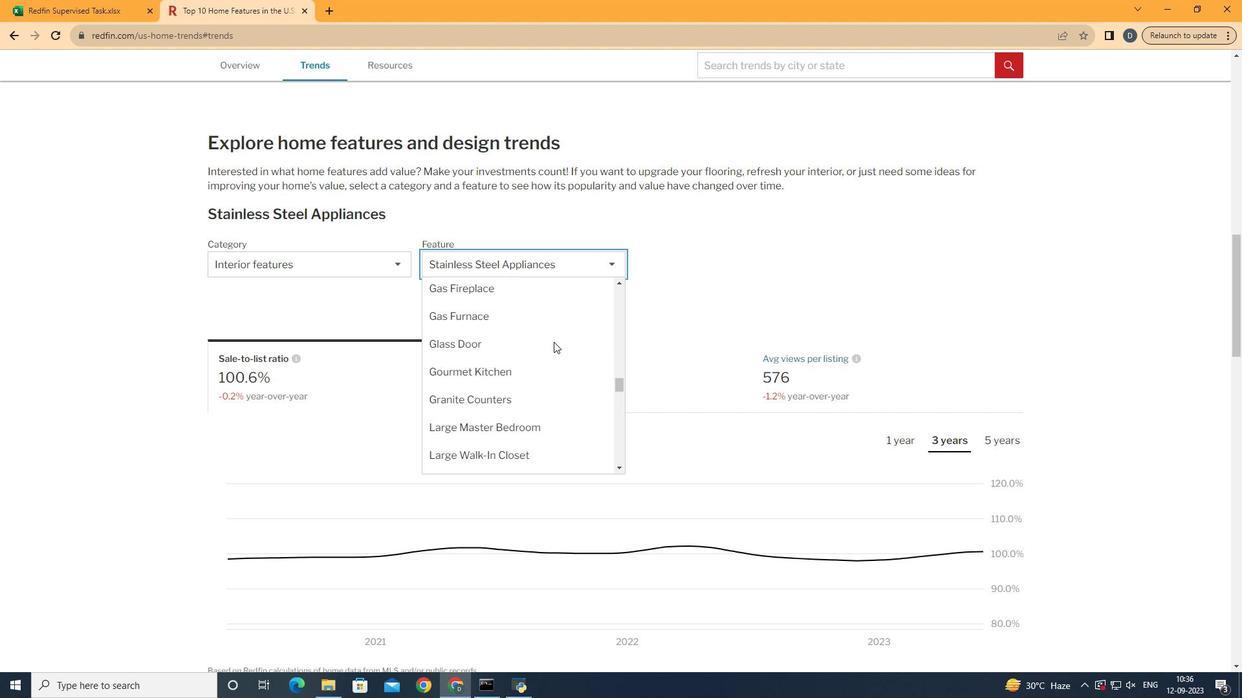 
Action: Mouse scrolled (553, 342) with delta (0, 0)
Screenshot: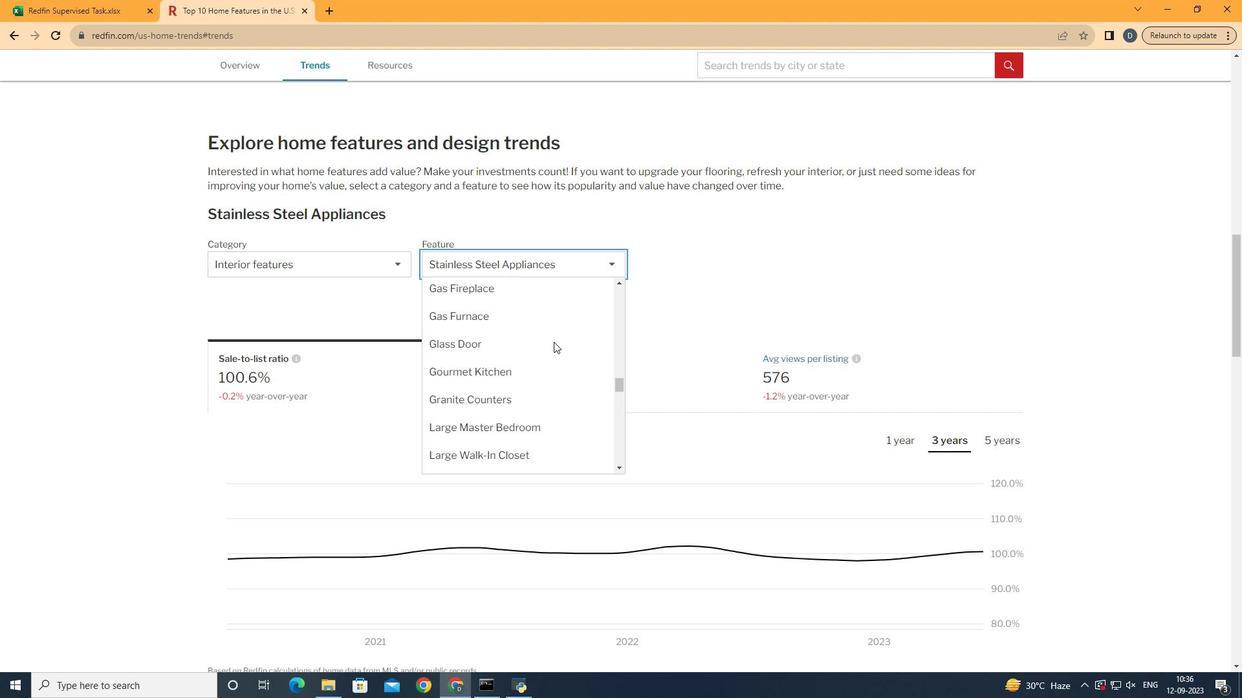 
Action: Mouse moved to (533, 371)
Screenshot: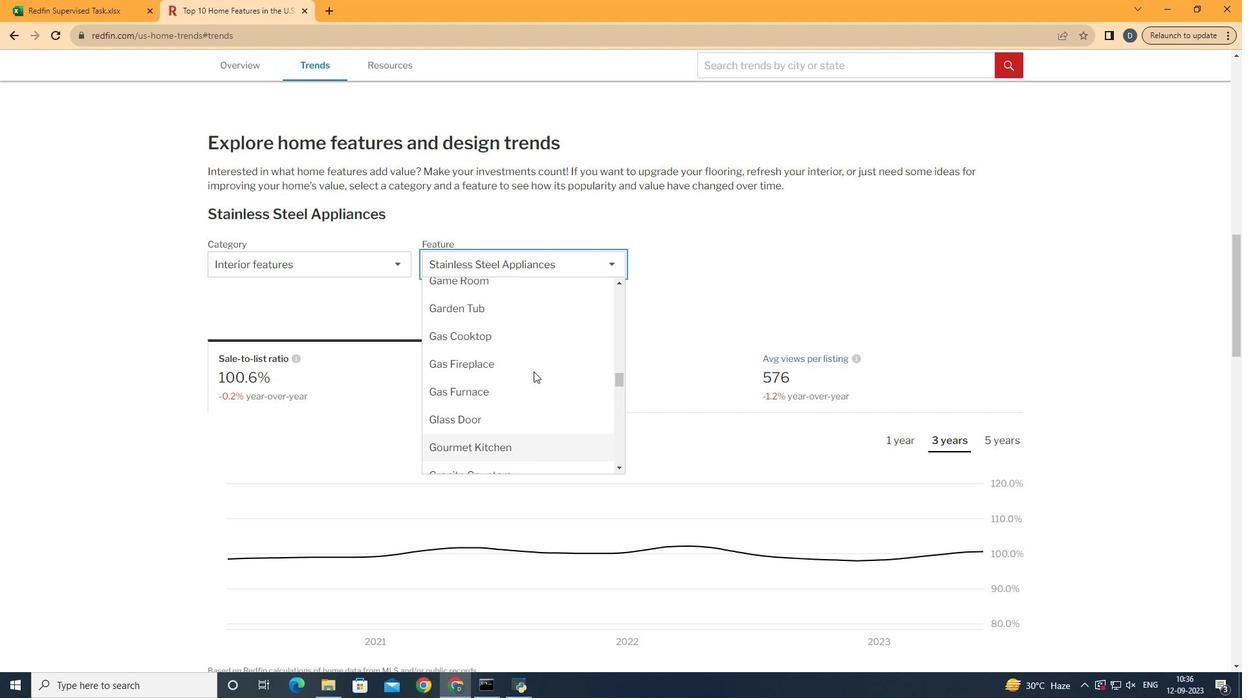 
Action: Mouse scrolled (533, 372) with delta (0, 0)
Screenshot: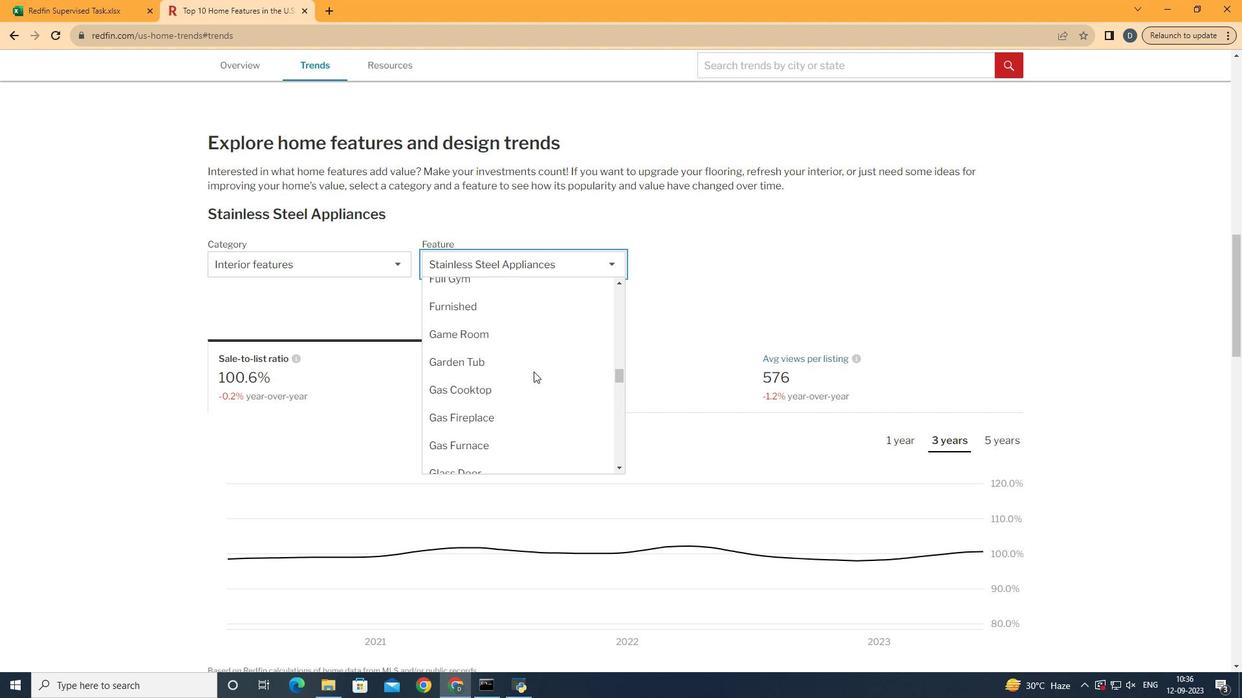 
Action: Mouse scrolled (533, 372) with delta (0, 0)
Screenshot: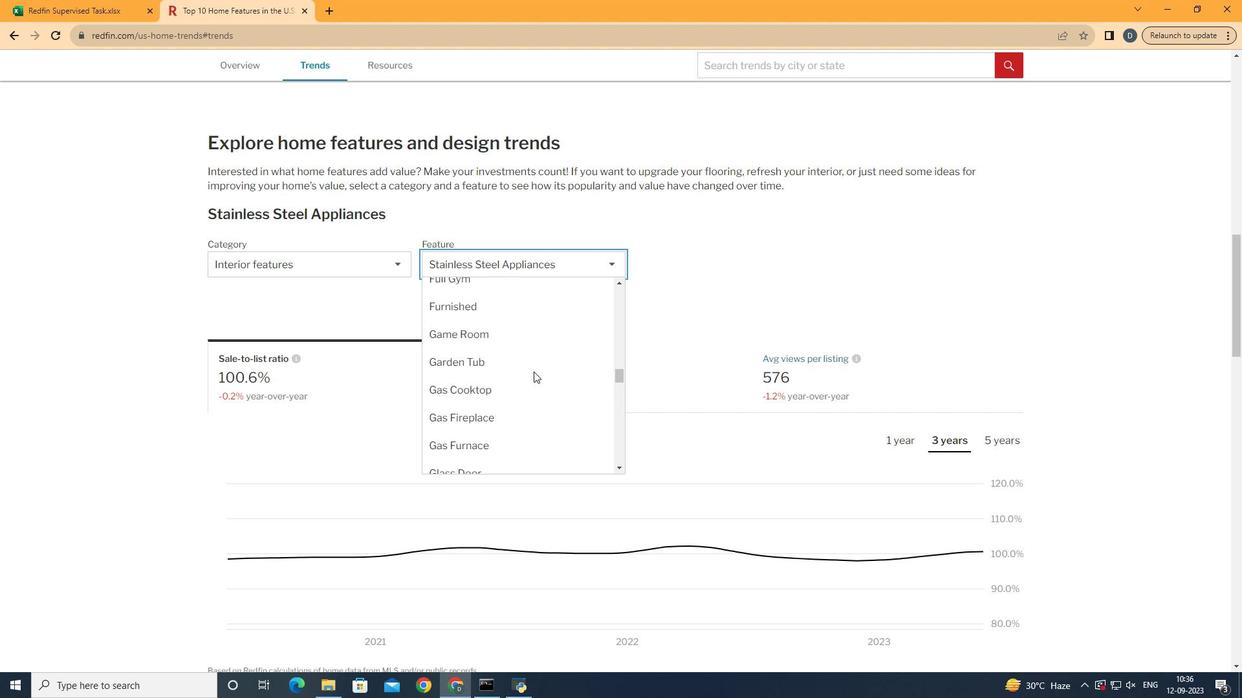
Action: Mouse scrolled (533, 372) with delta (0, 0)
Screenshot: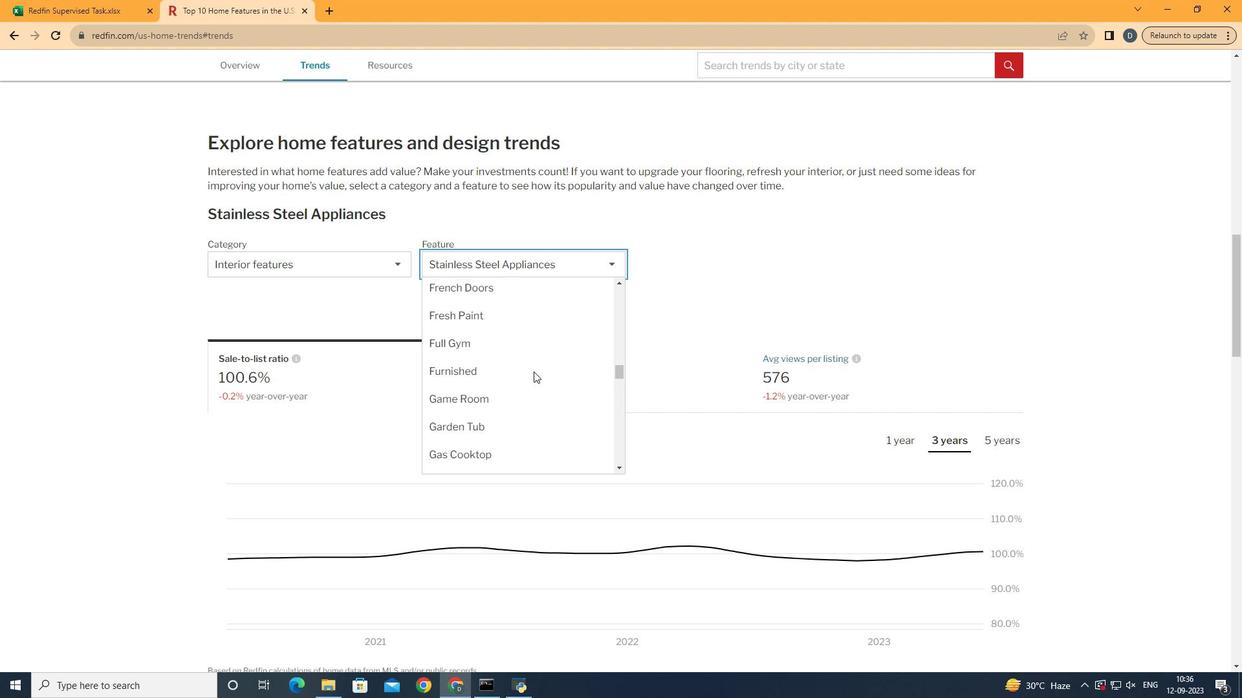 
Action: Mouse scrolled (533, 372) with delta (0, 0)
Screenshot: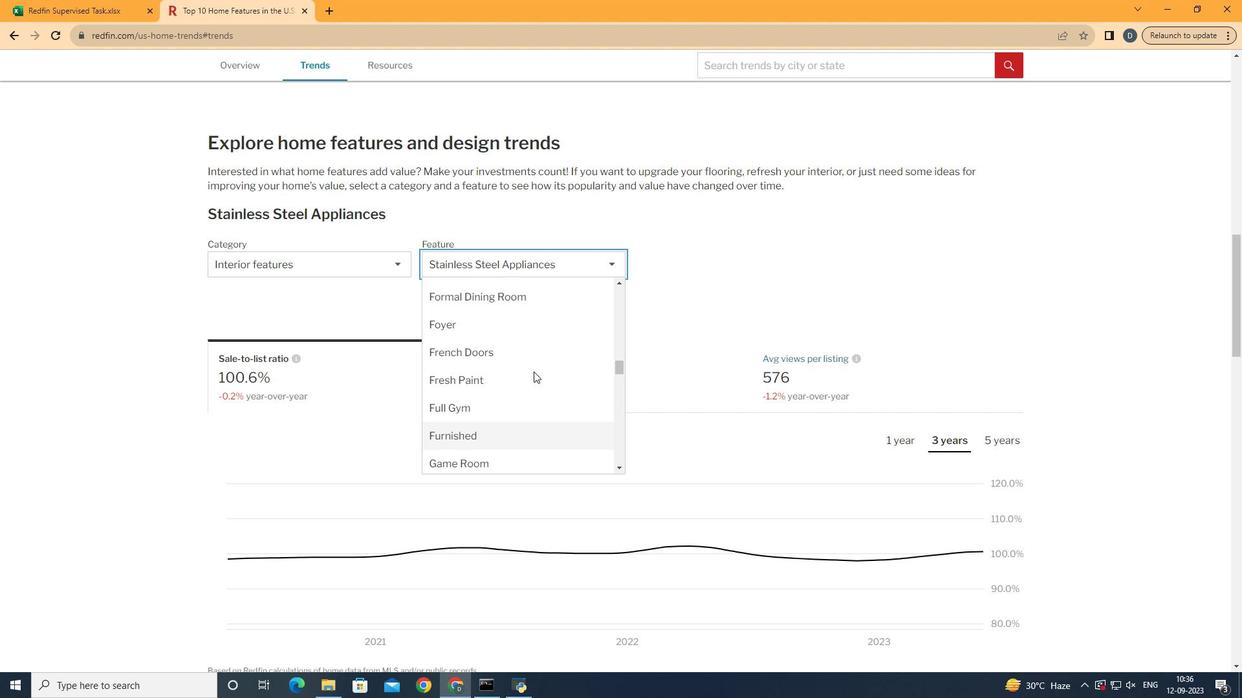 
Action: Mouse moved to (556, 354)
Screenshot: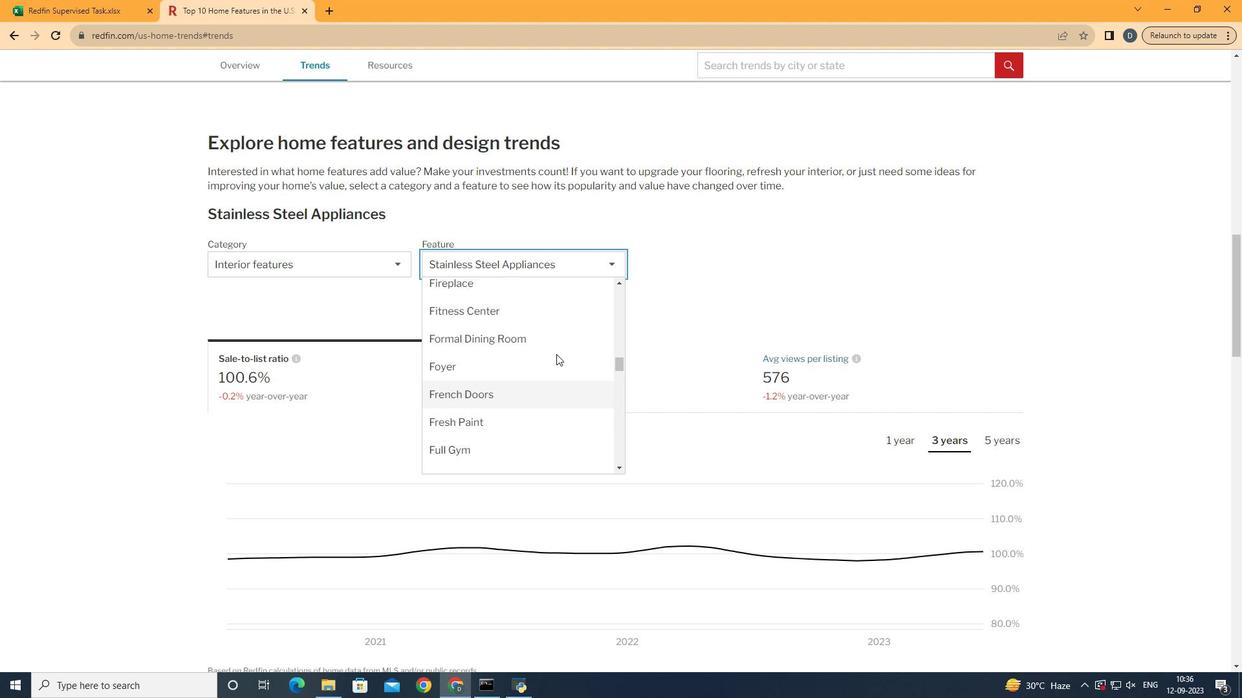 
Action: Mouse scrolled (556, 355) with delta (0, 0)
Screenshot: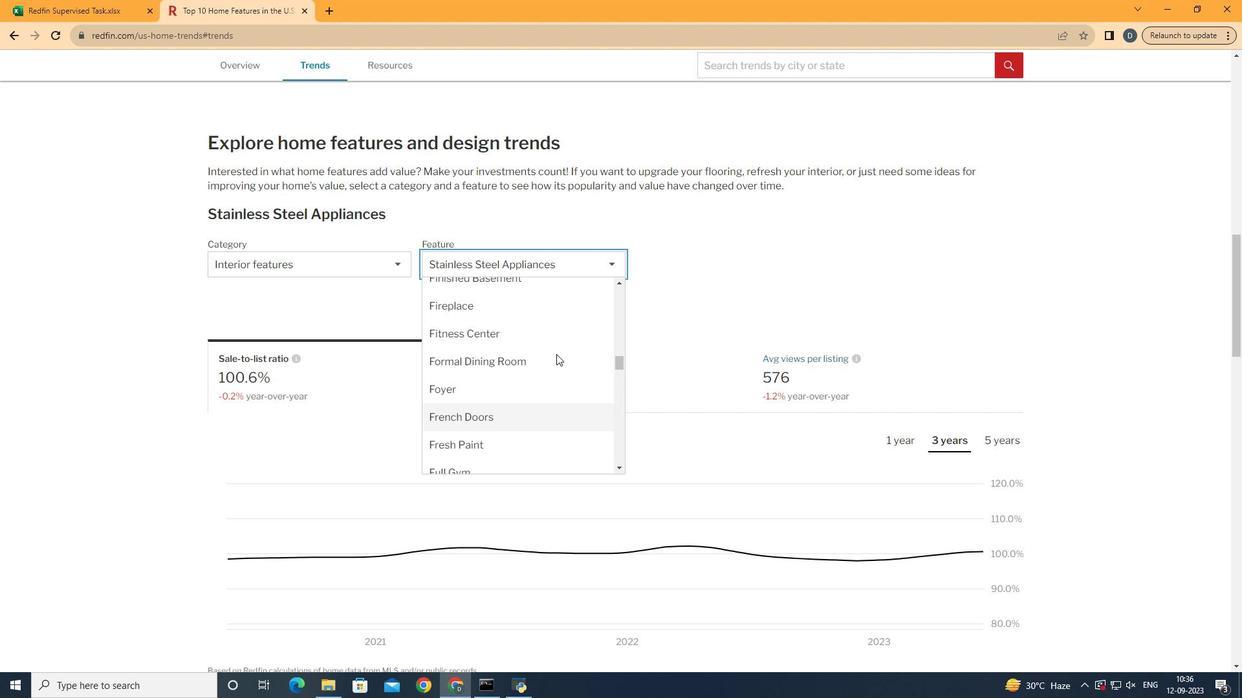 
Action: Mouse moved to (560, 365)
Screenshot: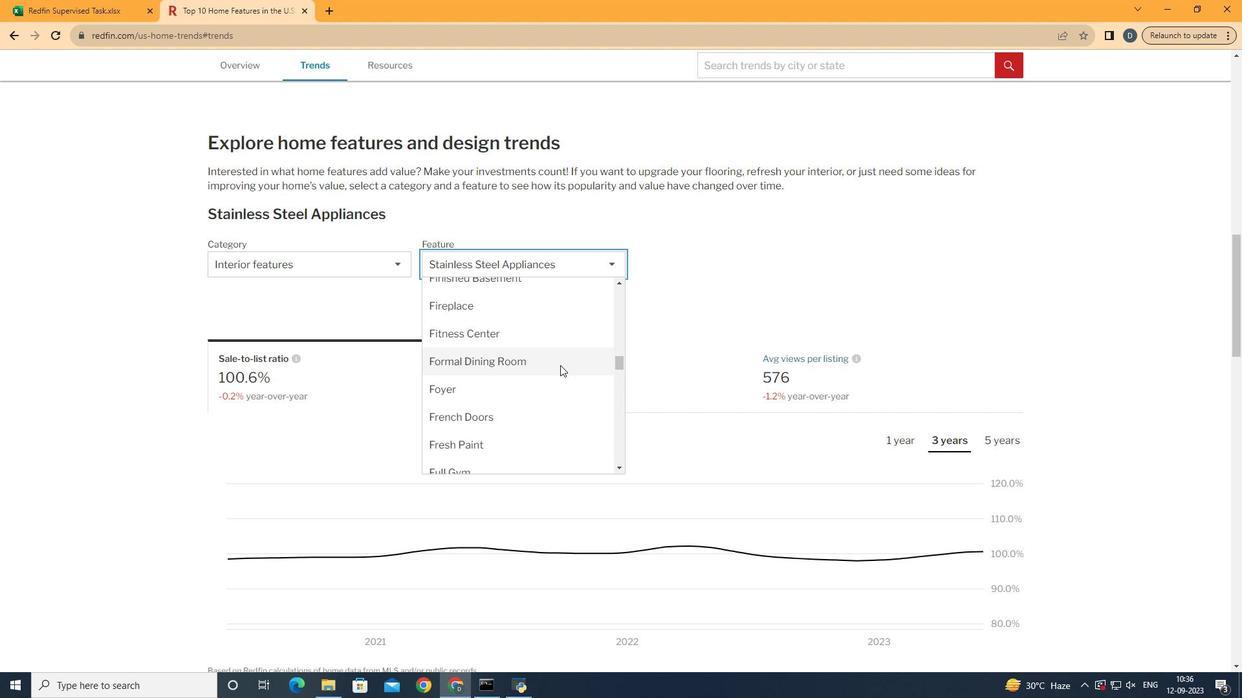 
Action: Mouse pressed left at (560, 365)
Screenshot: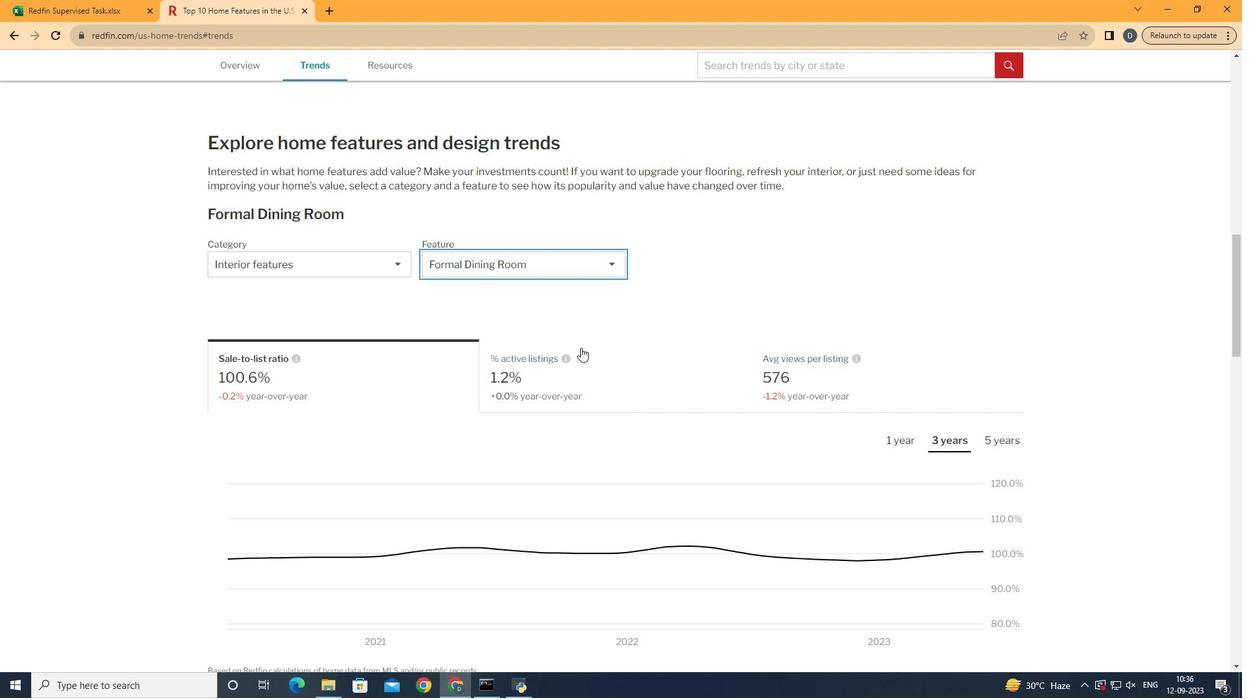 
Action: Mouse moved to (687, 271)
Screenshot: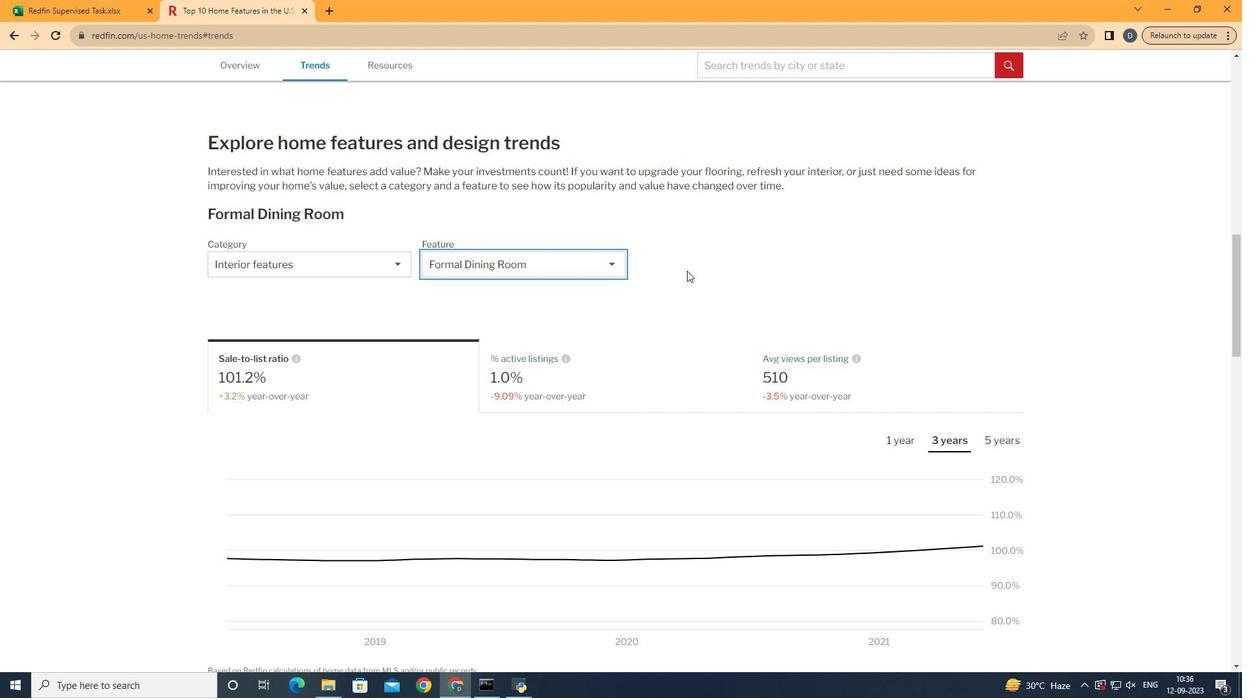 
Action: Mouse pressed left at (687, 271)
Screenshot: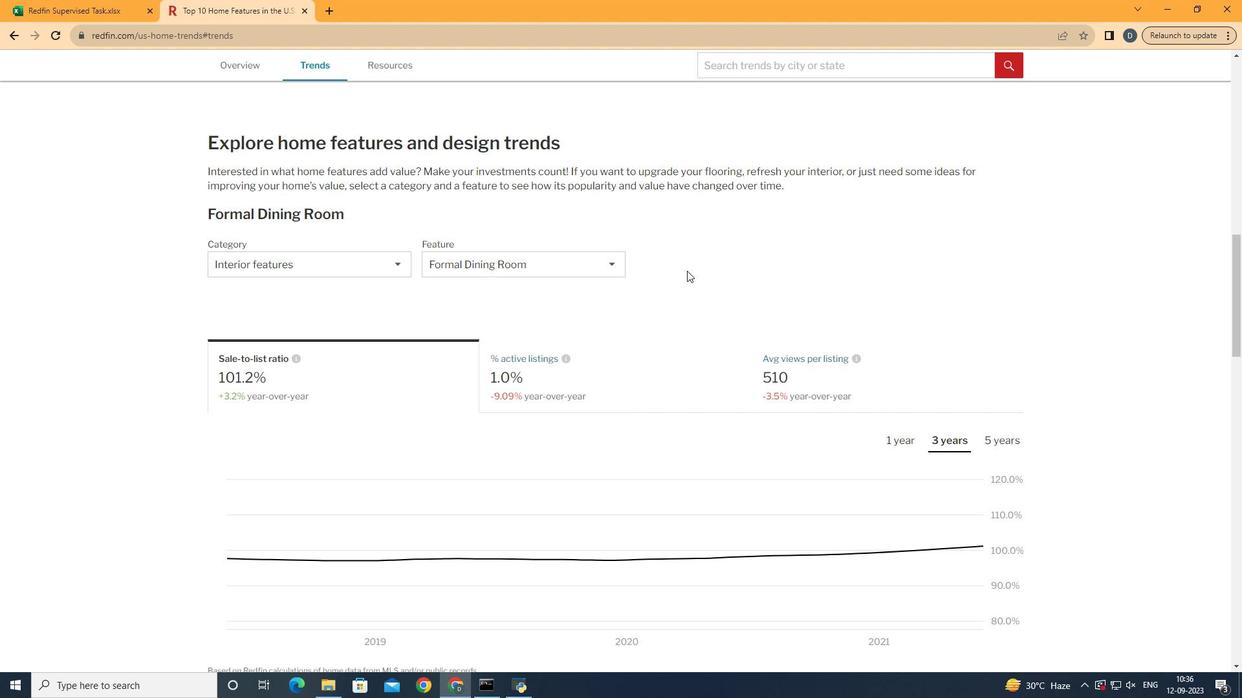 
Action: Mouse moved to (512, 351)
Screenshot: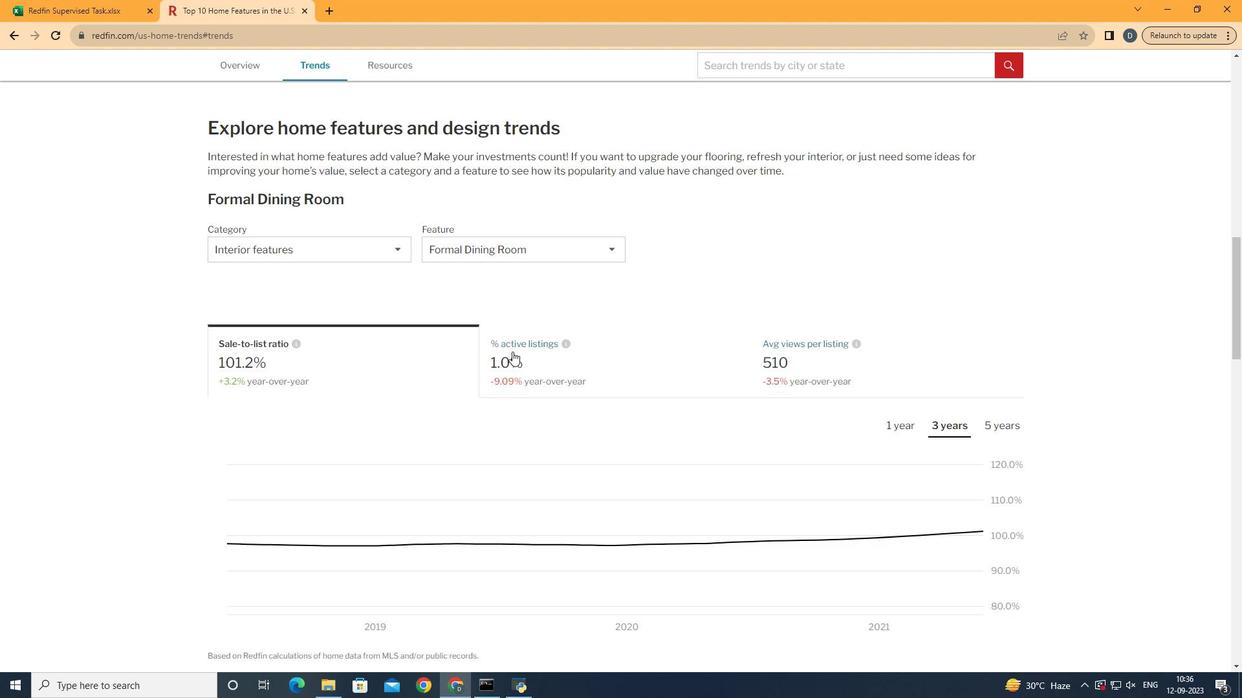 
Action: Mouse scrolled (512, 351) with delta (0, 0)
Screenshot: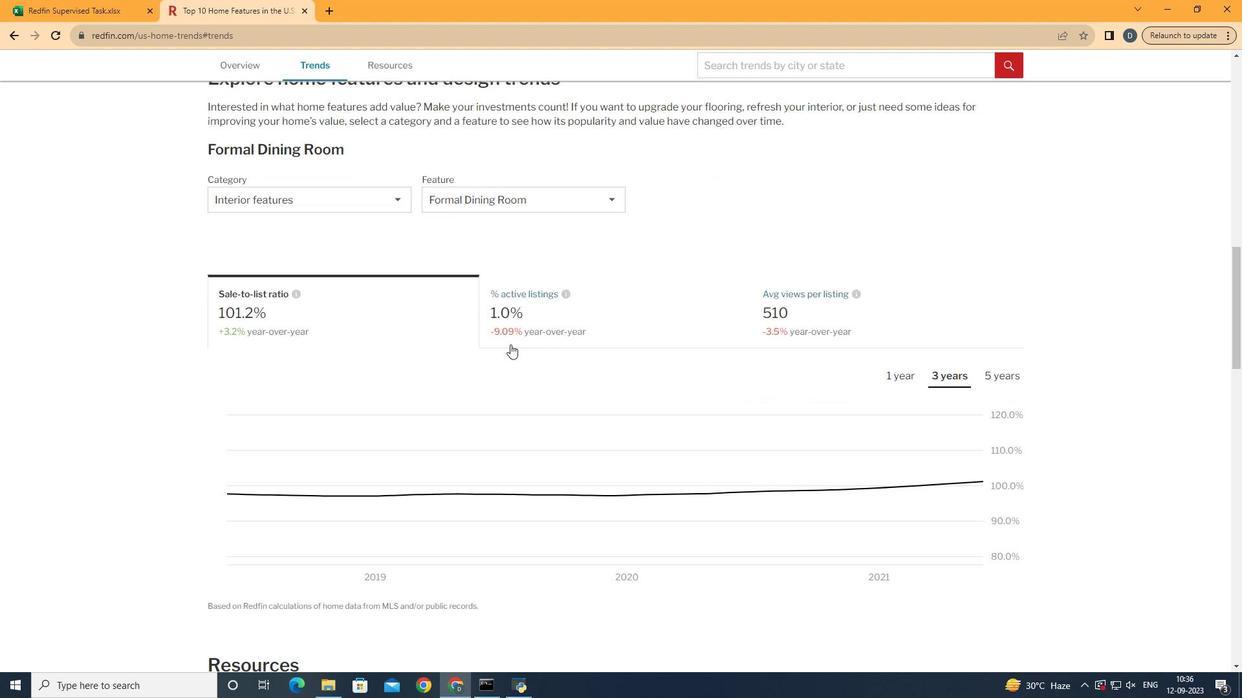 
Action: Mouse moved to (430, 311)
Screenshot: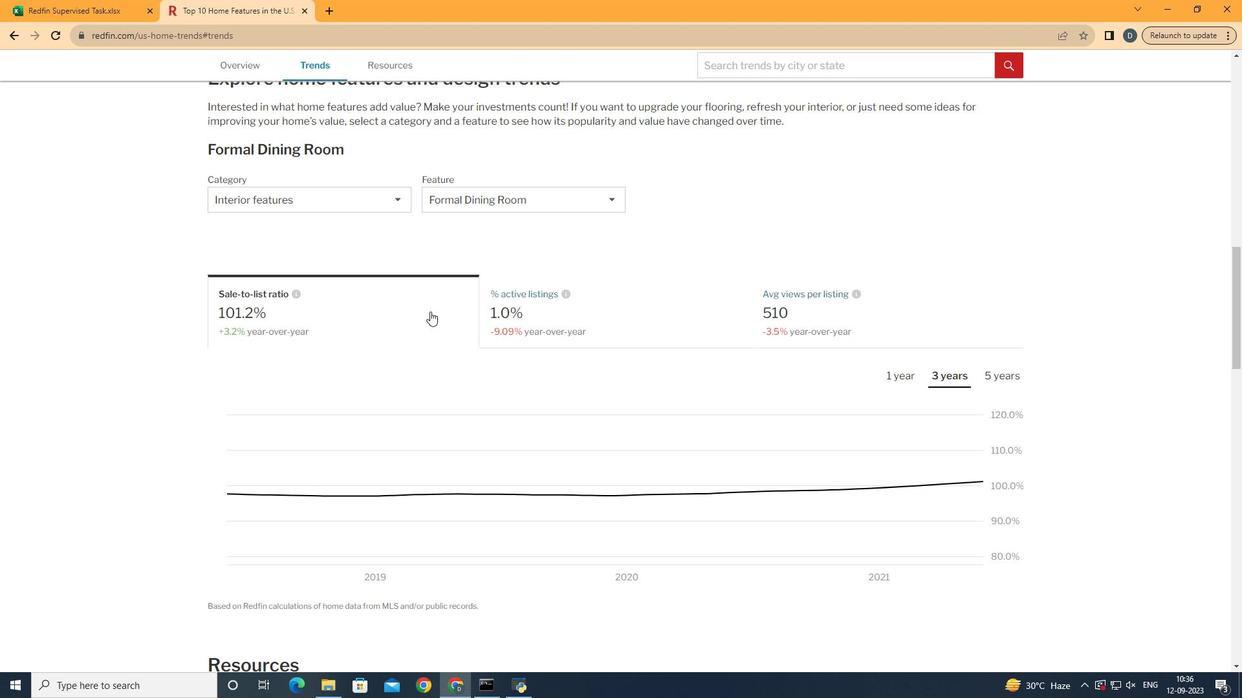 
Action: Mouse pressed left at (430, 311)
Screenshot: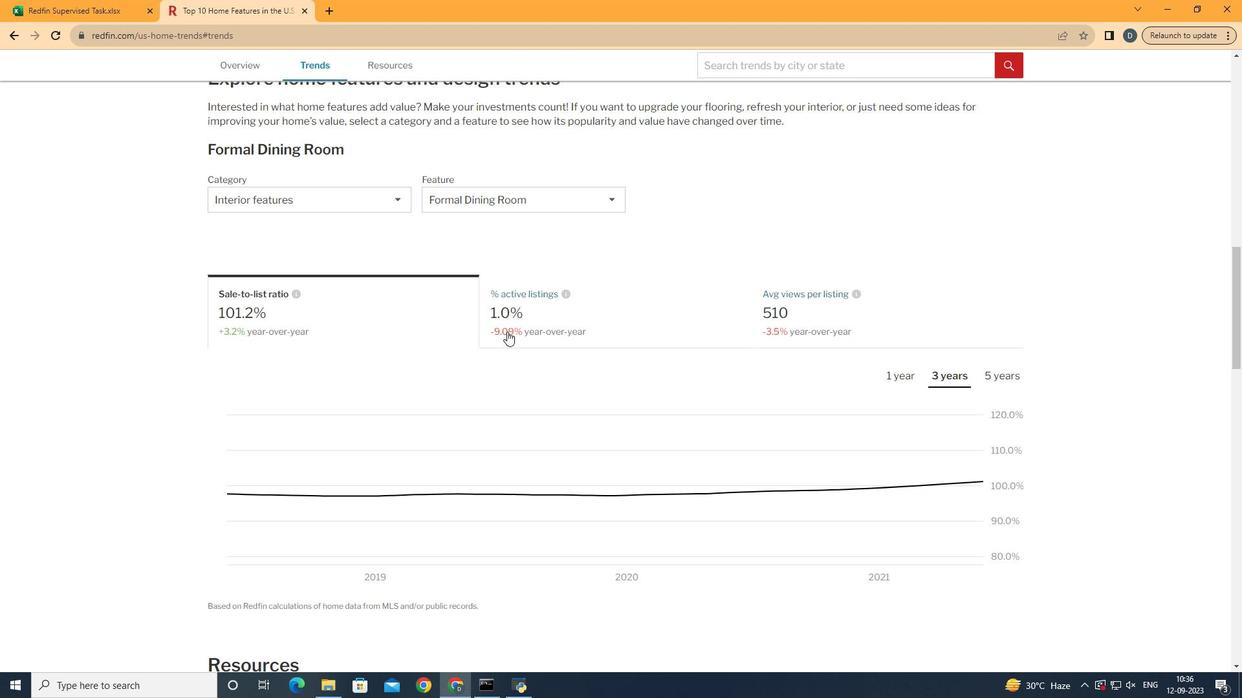 
Action: Mouse moved to (1012, 379)
Screenshot: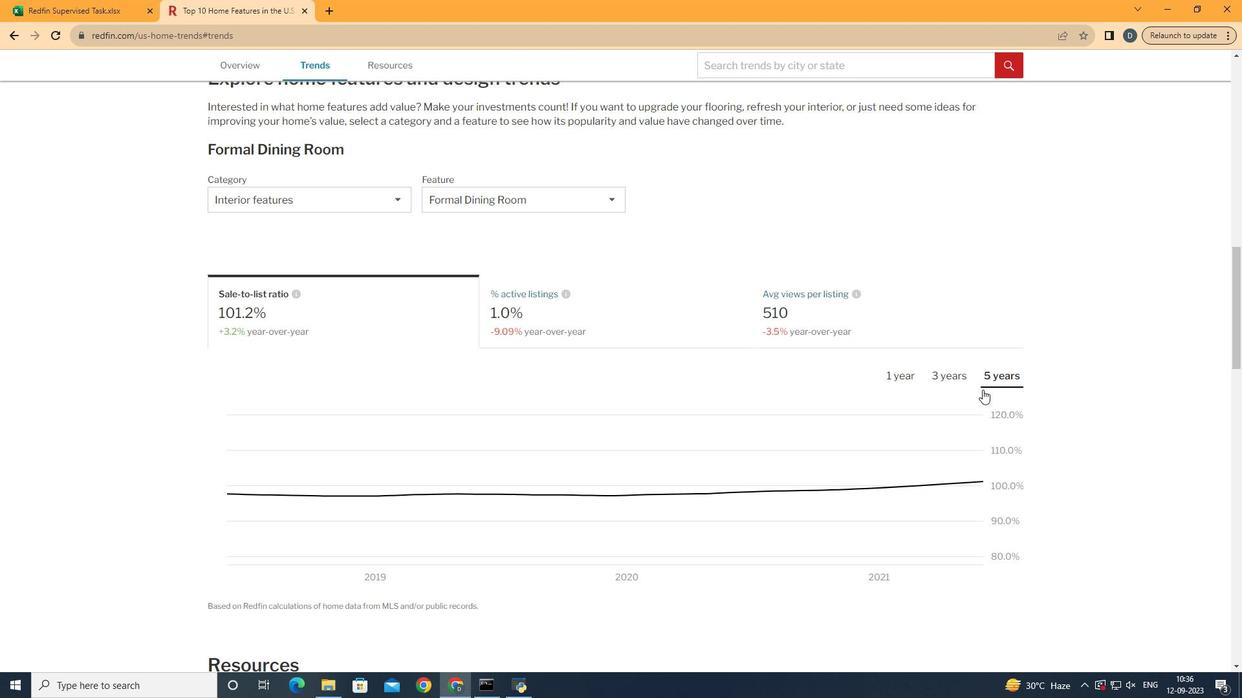 
Action: Mouse pressed left at (1012, 379)
Screenshot: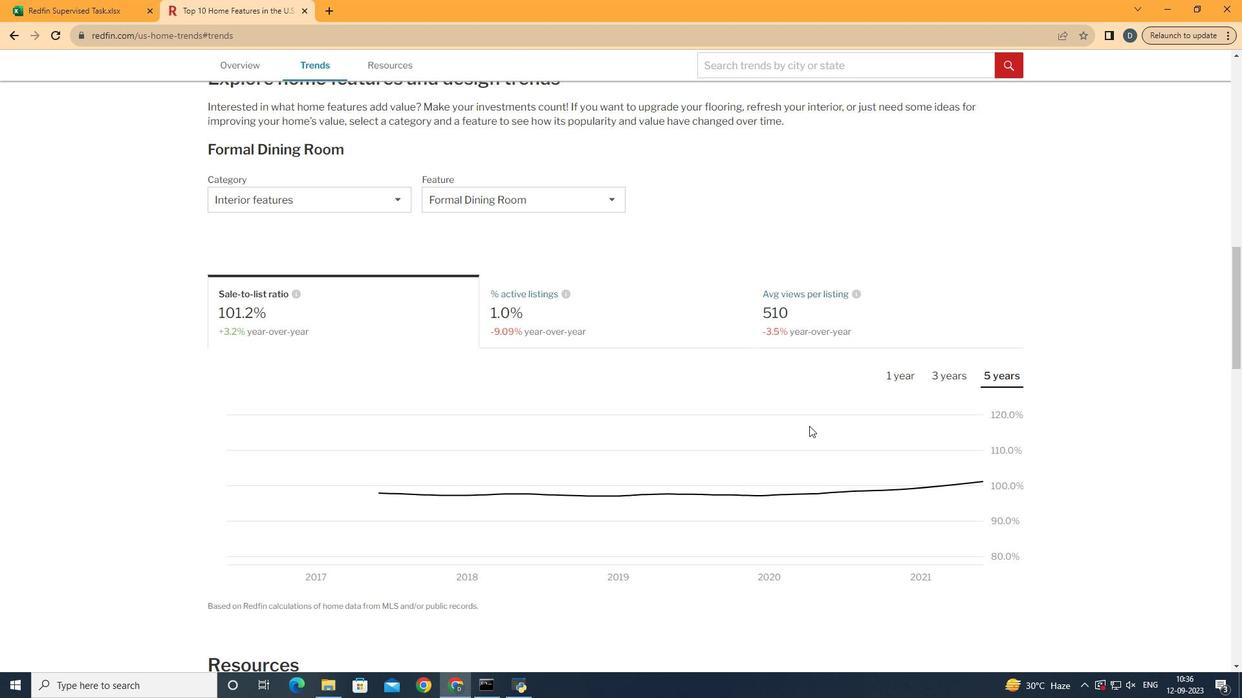 
Action: Mouse moved to (987, 478)
Screenshot: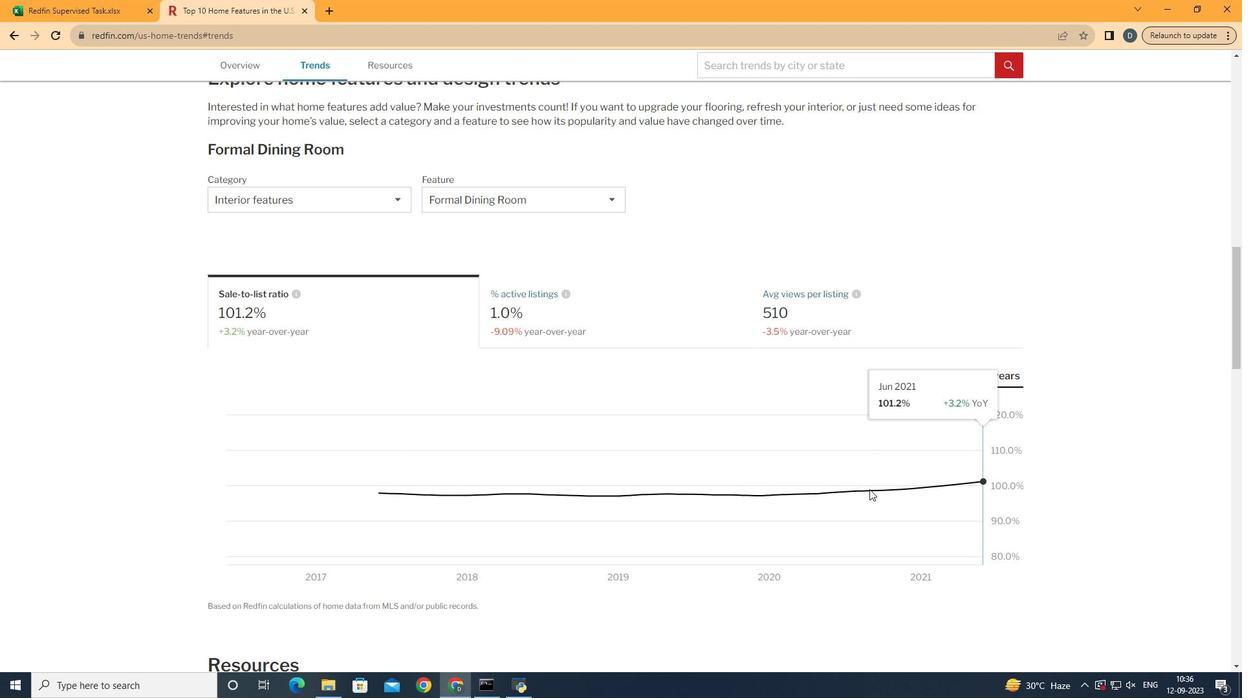
